 Task: Find connections with filter location Mahlsdorf with filter topic #givingbackwith filter profile language Spanish with filter current company Blue Dart with filter school Oxford Public School with filter industry Temporary Help Services with filter service category Real Estate Appraisal with filter keywords title Artist
Action: Mouse moved to (494, 51)
Screenshot: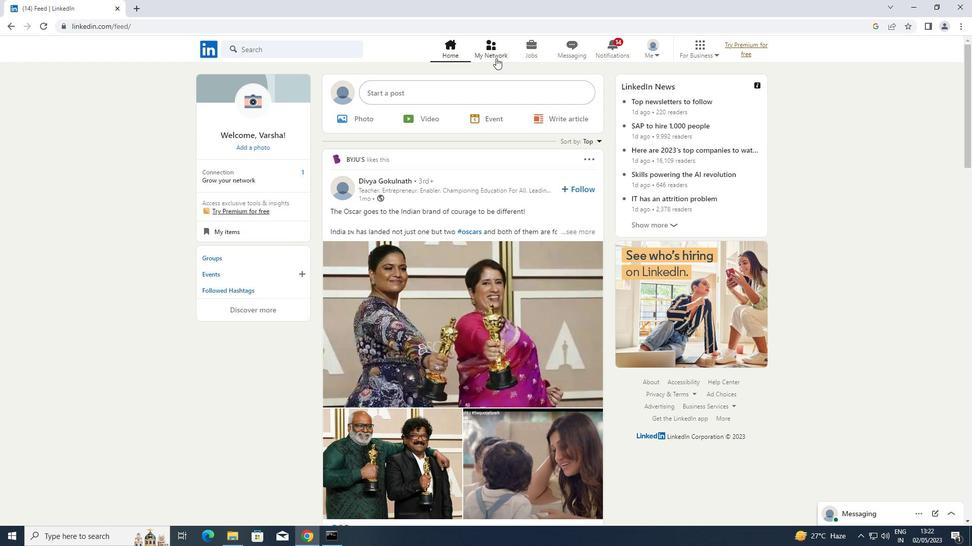
Action: Mouse pressed left at (494, 51)
Screenshot: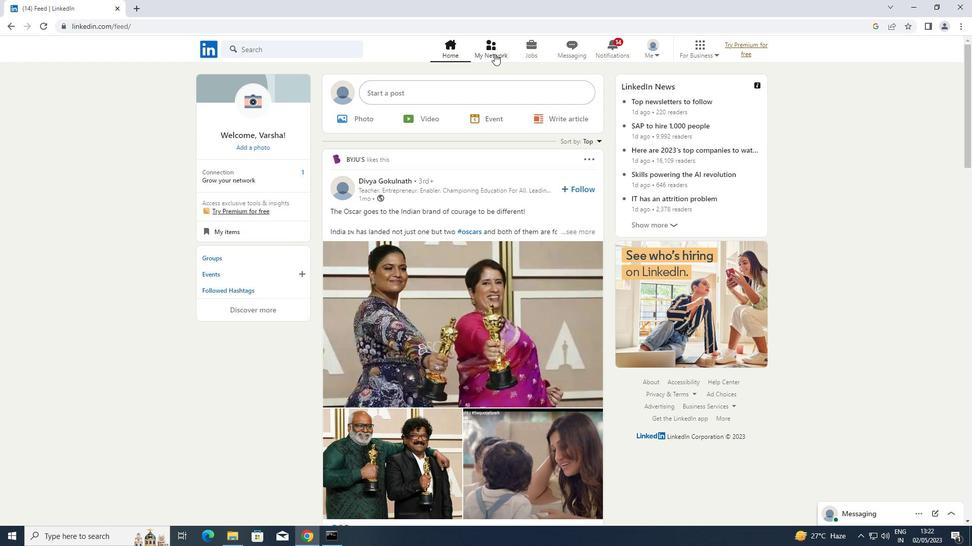 
Action: Mouse moved to (246, 99)
Screenshot: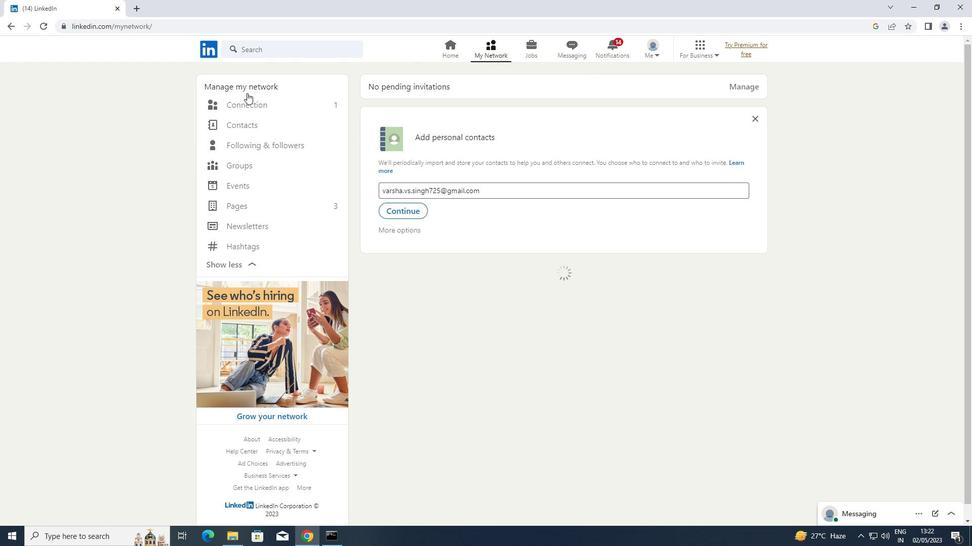 
Action: Mouse pressed left at (246, 99)
Screenshot: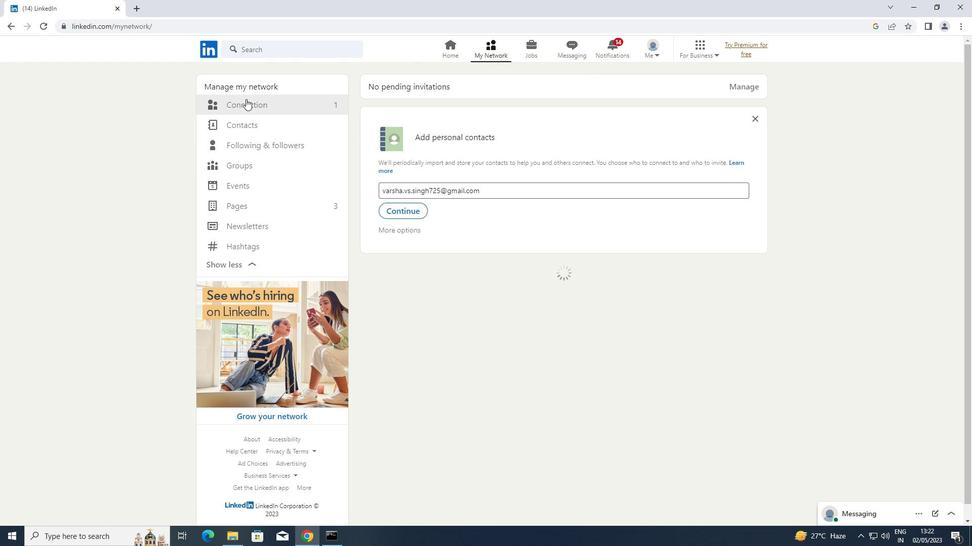 
Action: Mouse moved to (576, 105)
Screenshot: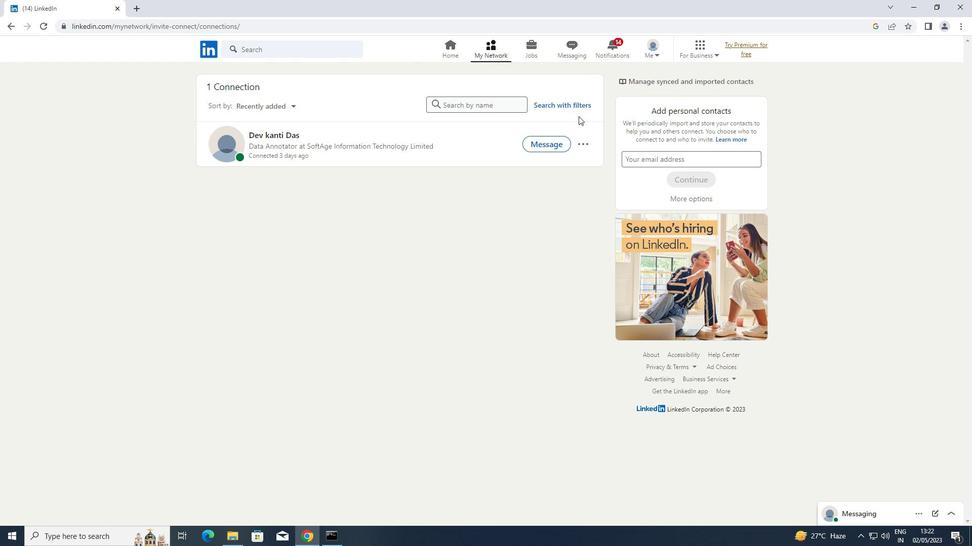 
Action: Mouse pressed left at (576, 105)
Screenshot: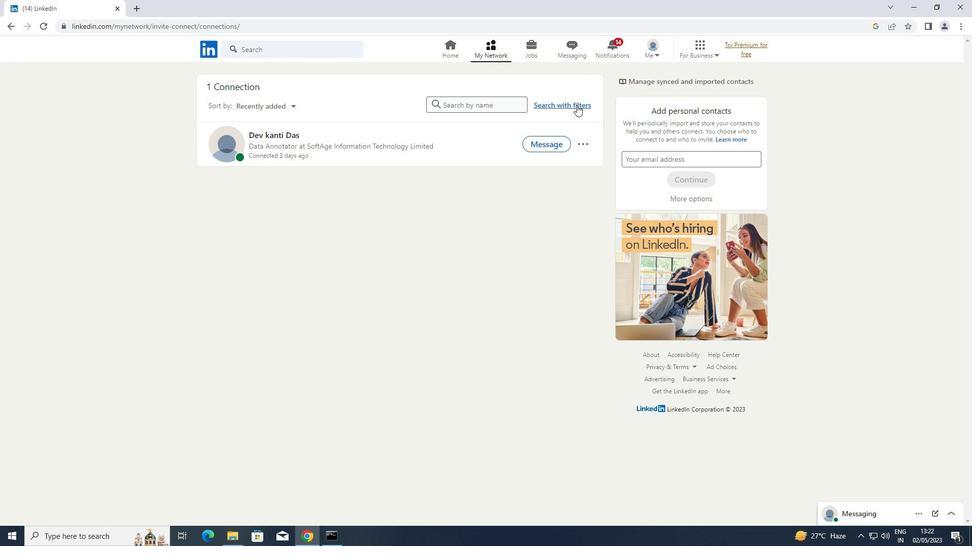 
Action: Mouse moved to (512, 76)
Screenshot: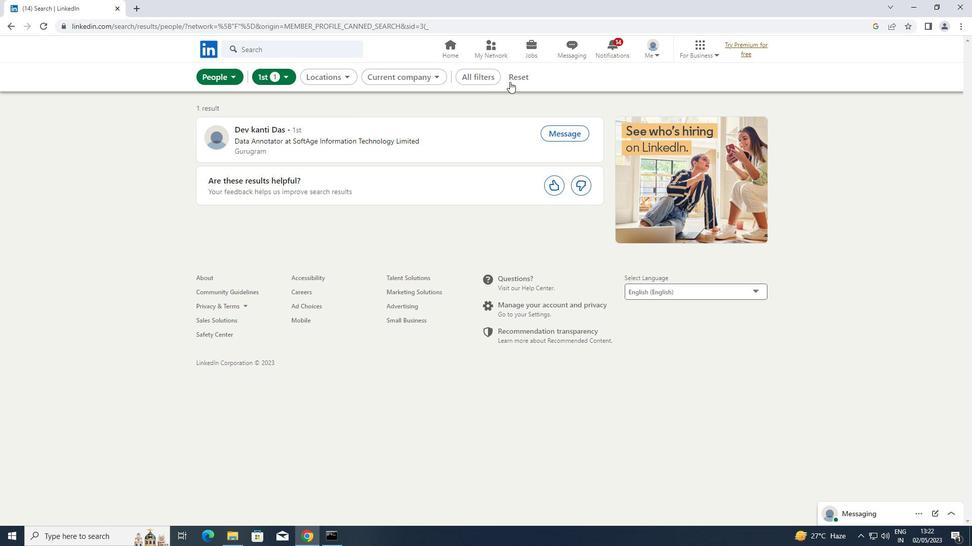 
Action: Mouse pressed left at (512, 76)
Screenshot: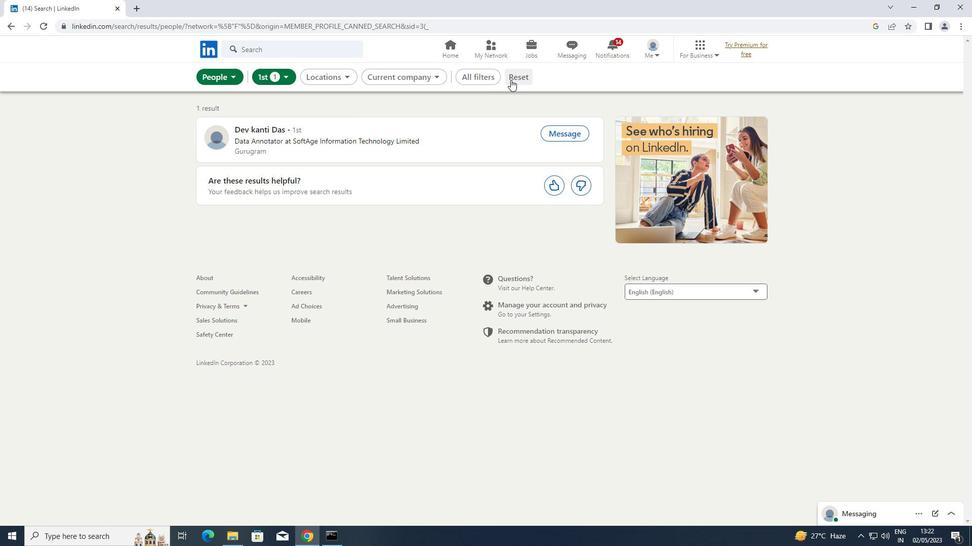 
Action: Mouse moved to (485, 76)
Screenshot: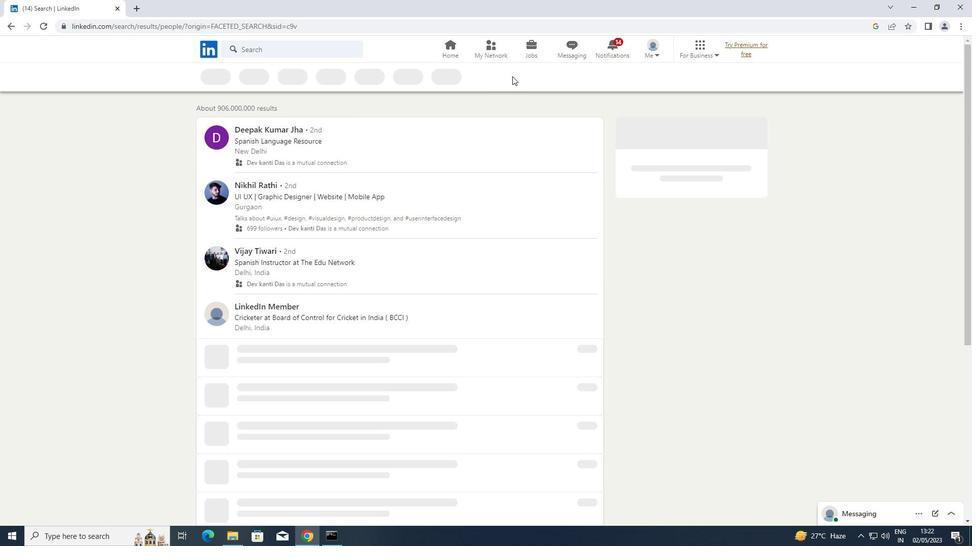 
Action: Mouse pressed left at (485, 76)
Screenshot: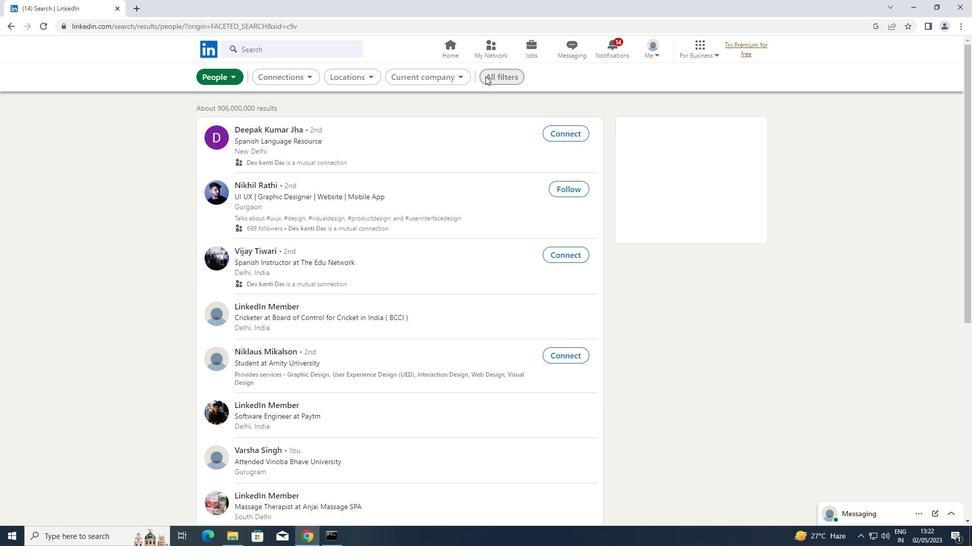 
Action: Mouse moved to (784, 276)
Screenshot: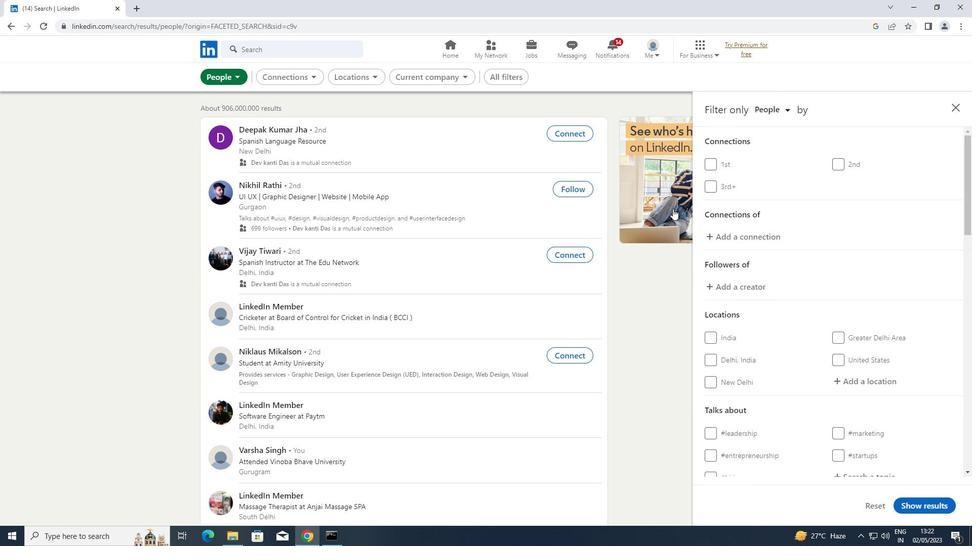 
Action: Mouse scrolled (784, 275) with delta (0, 0)
Screenshot: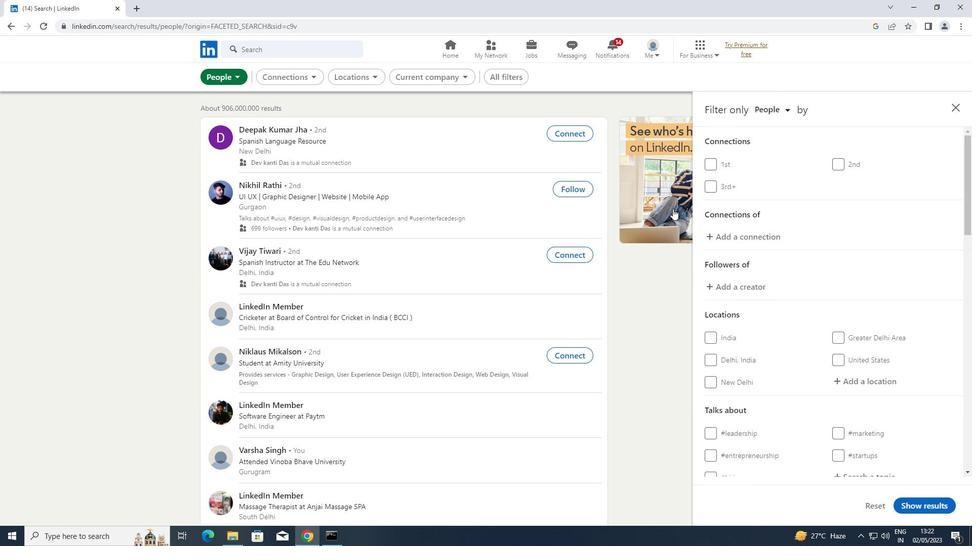 
Action: Mouse moved to (785, 278)
Screenshot: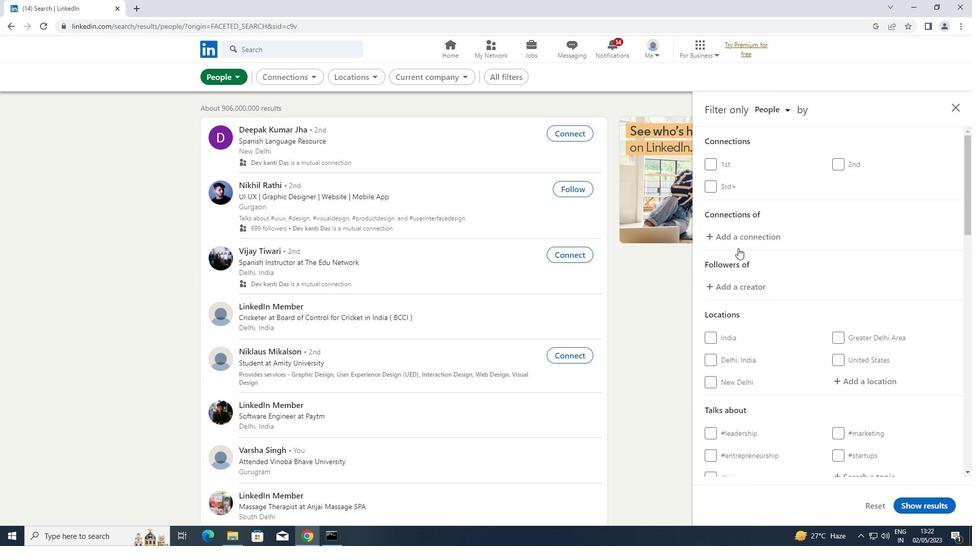 
Action: Mouse scrolled (785, 277) with delta (0, 0)
Screenshot: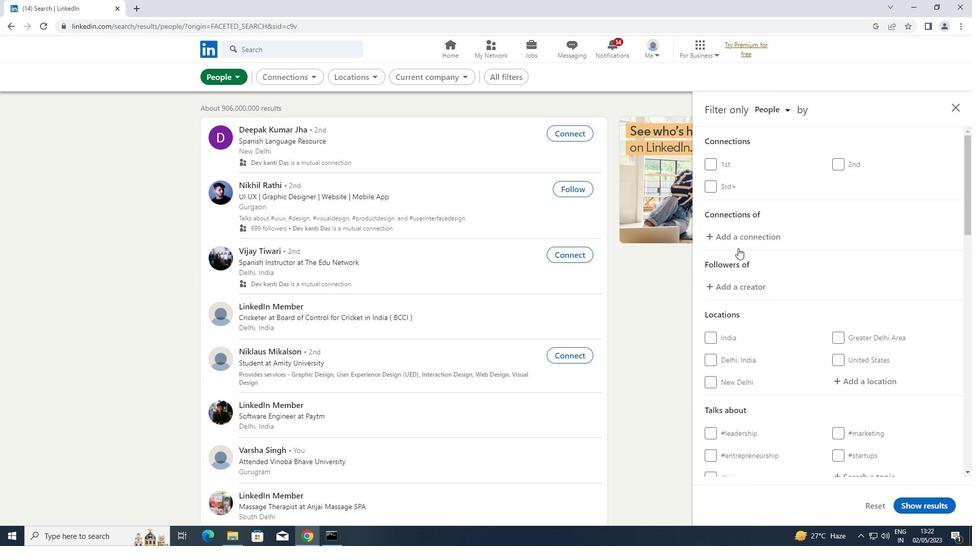 
Action: Mouse scrolled (785, 277) with delta (0, 0)
Screenshot: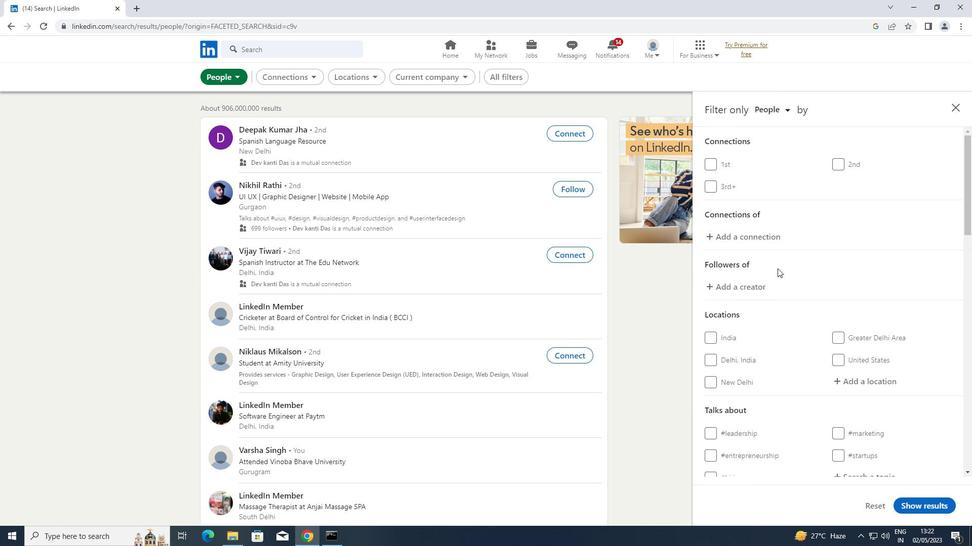 
Action: Mouse moved to (862, 226)
Screenshot: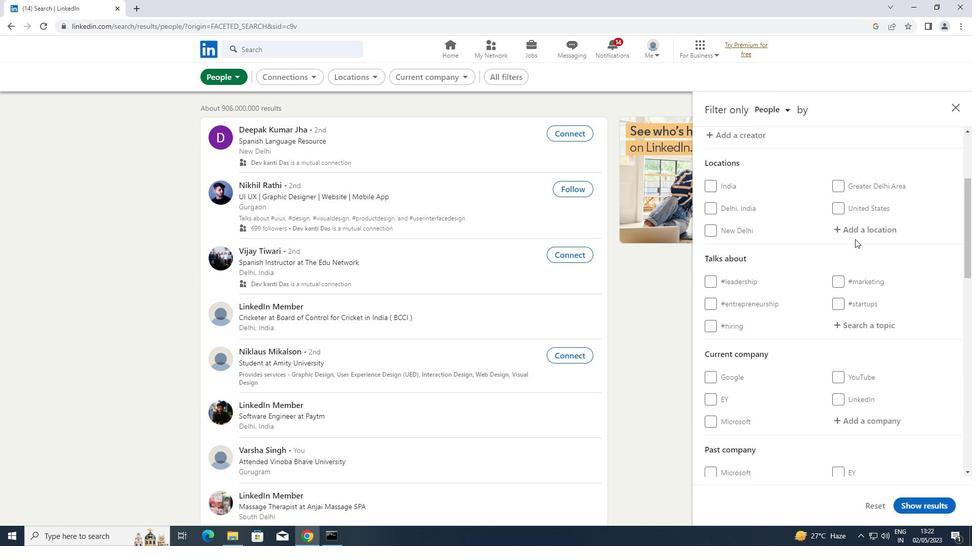 
Action: Mouse pressed left at (862, 226)
Screenshot: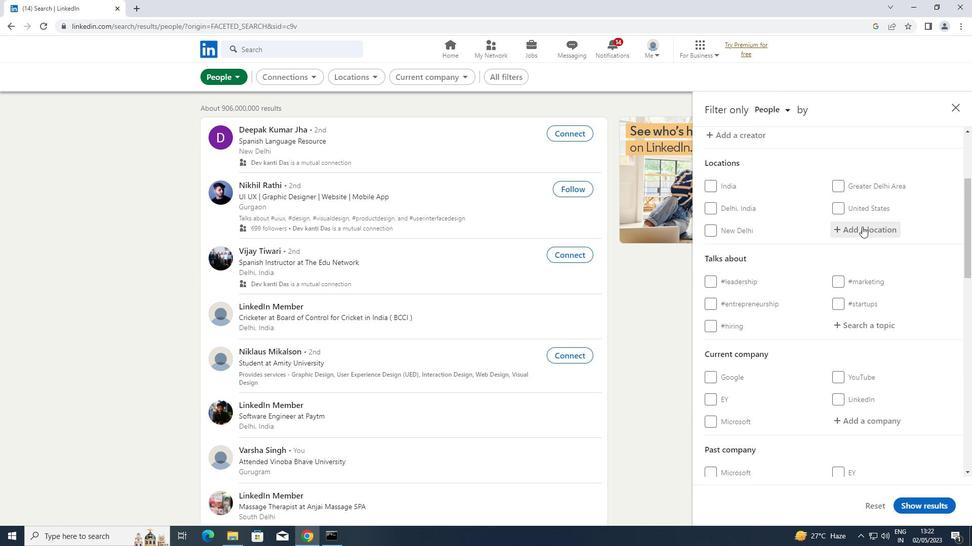 
Action: Key pressed <Key.shift>MAHLSDORF
Screenshot: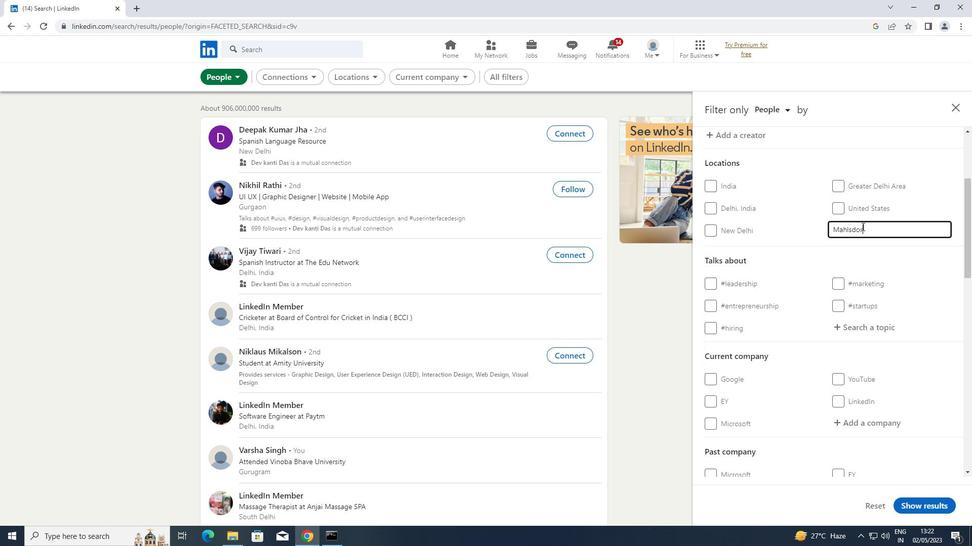 
Action: Mouse moved to (867, 226)
Screenshot: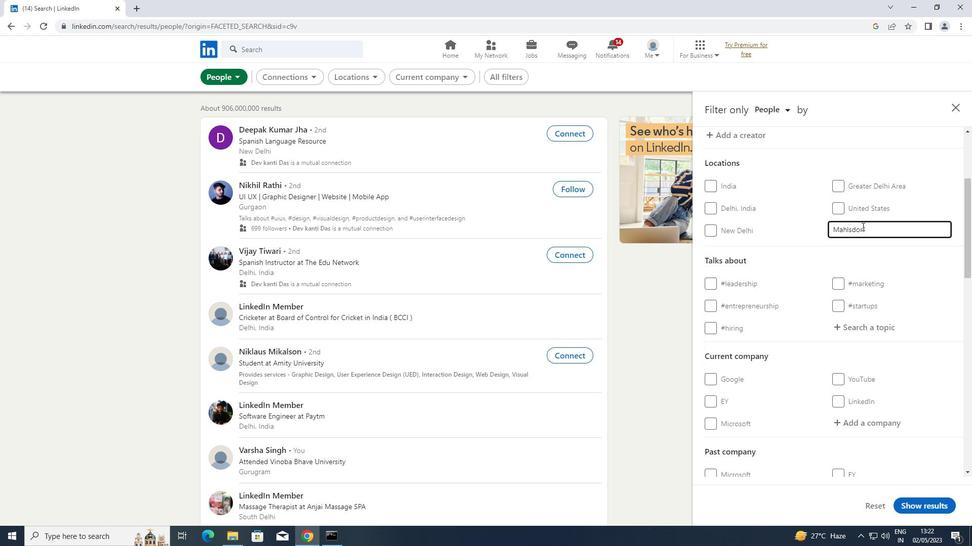 
Action: Mouse scrolled (867, 226) with delta (0, 0)
Screenshot: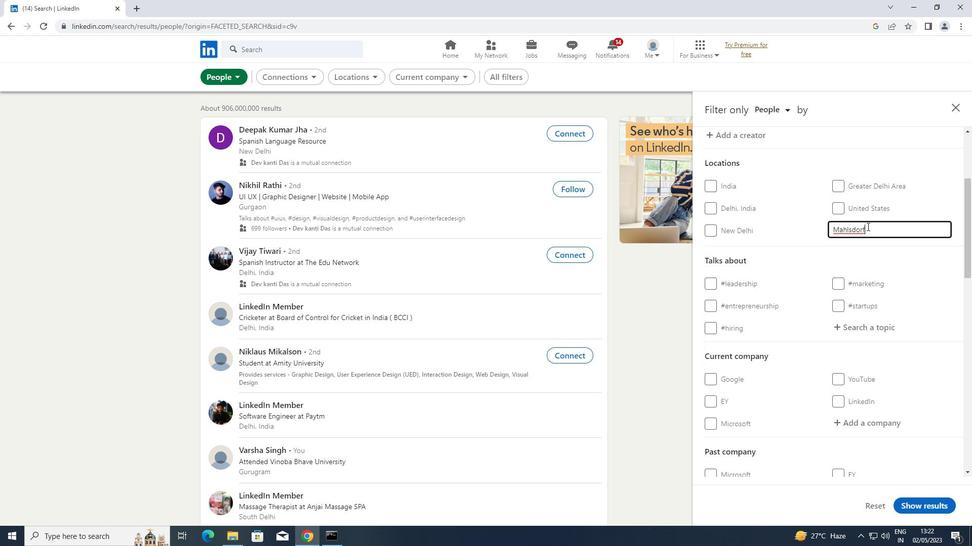 
Action: Mouse scrolled (867, 226) with delta (0, 0)
Screenshot: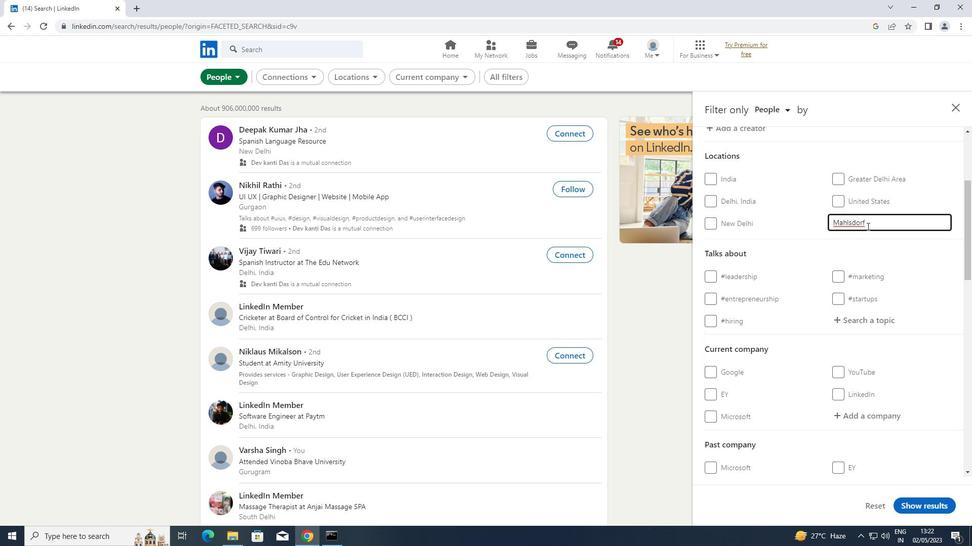 
Action: Mouse moved to (877, 230)
Screenshot: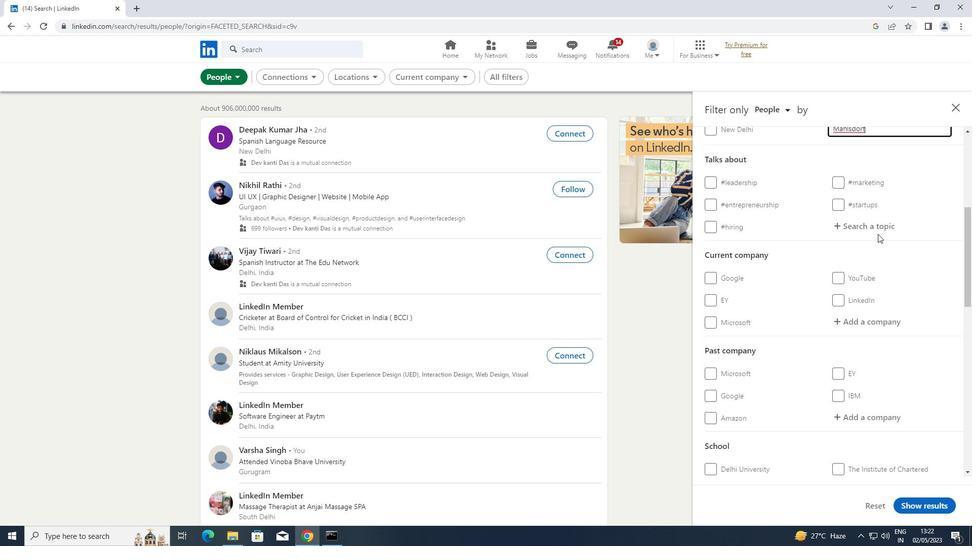 
Action: Mouse pressed left at (877, 230)
Screenshot: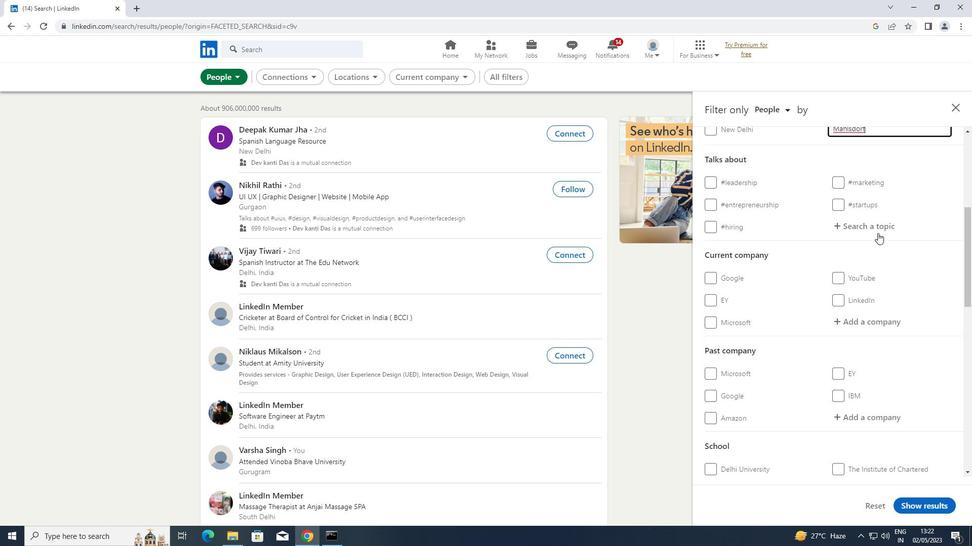 
Action: Key pressed GIVINGBAC
Screenshot: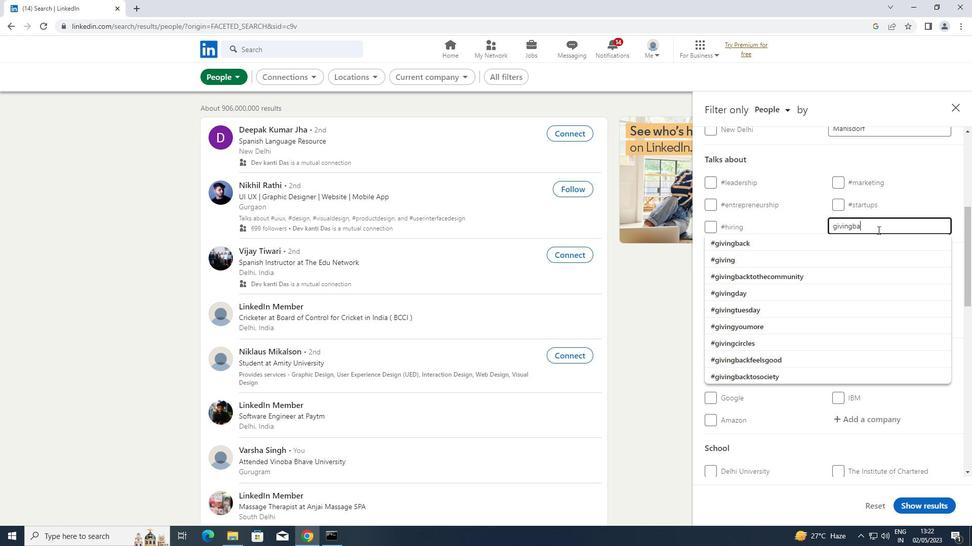 
Action: Mouse moved to (805, 241)
Screenshot: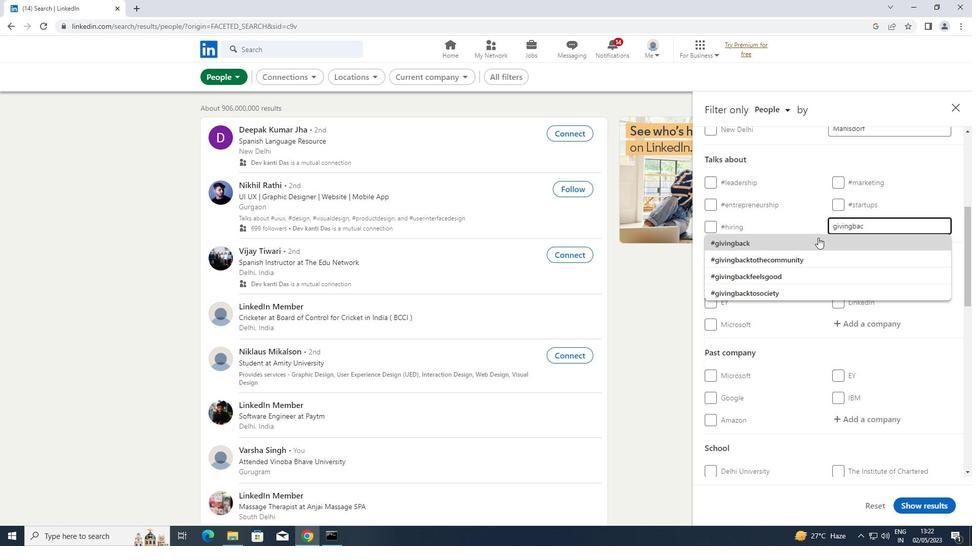 
Action: Mouse pressed left at (805, 241)
Screenshot: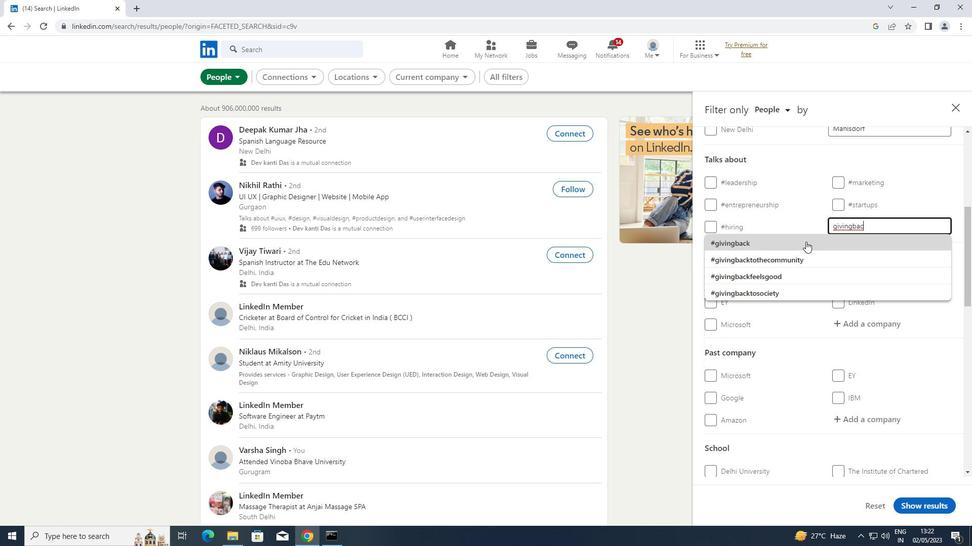 
Action: Mouse moved to (805, 239)
Screenshot: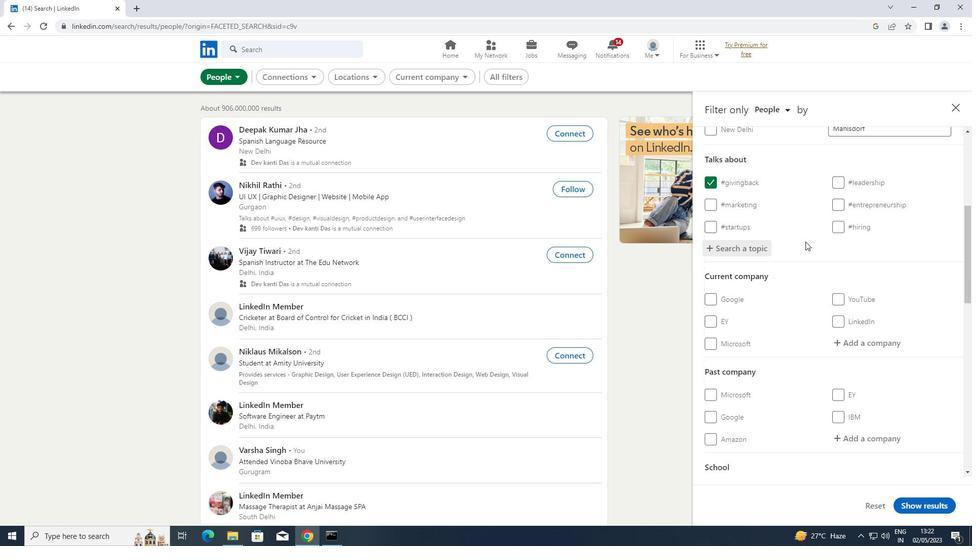 
Action: Mouse scrolled (805, 238) with delta (0, 0)
Screenshot: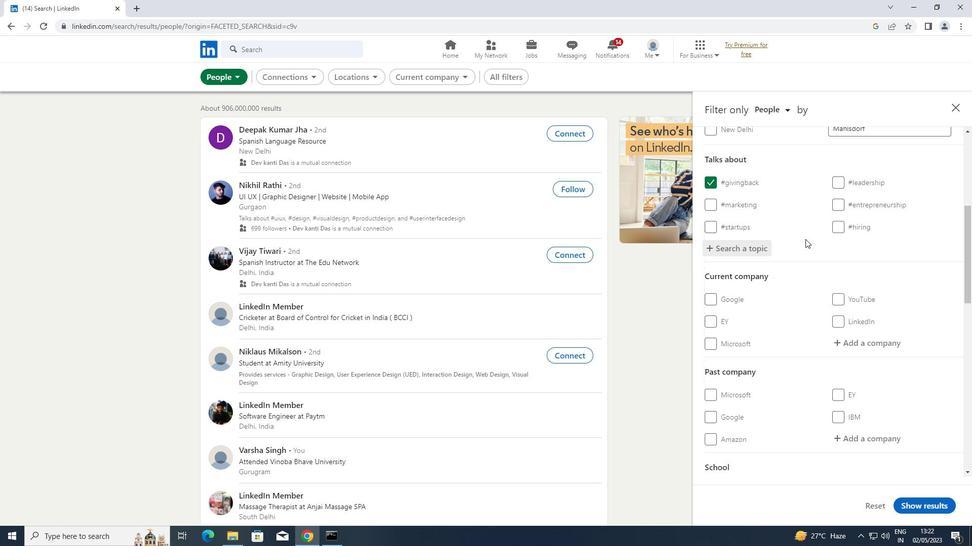 
Action: Mouse scrolled (805, 238) with delta (0, 0)
Screenshot: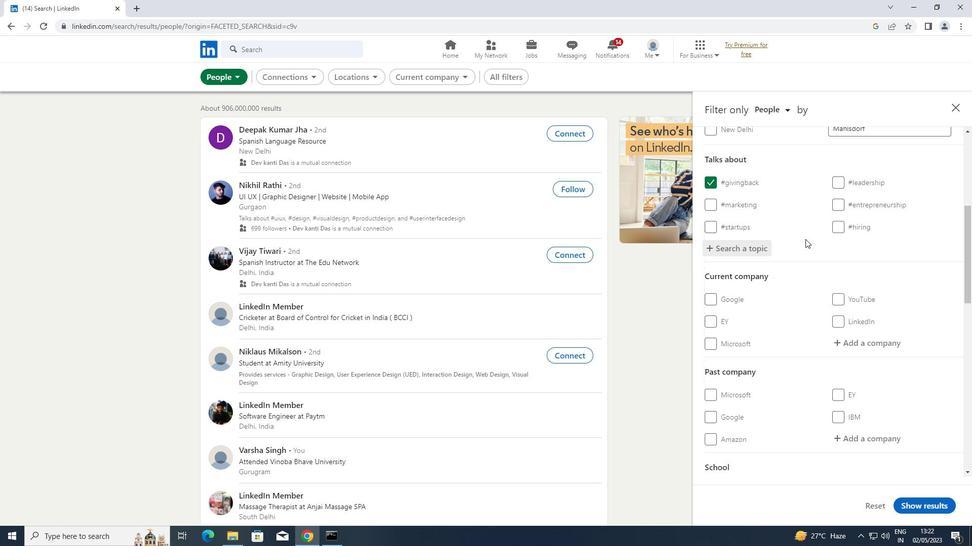 
Action: Mouse scrolled (805, 238) with delta (0, 0)
Screenshot: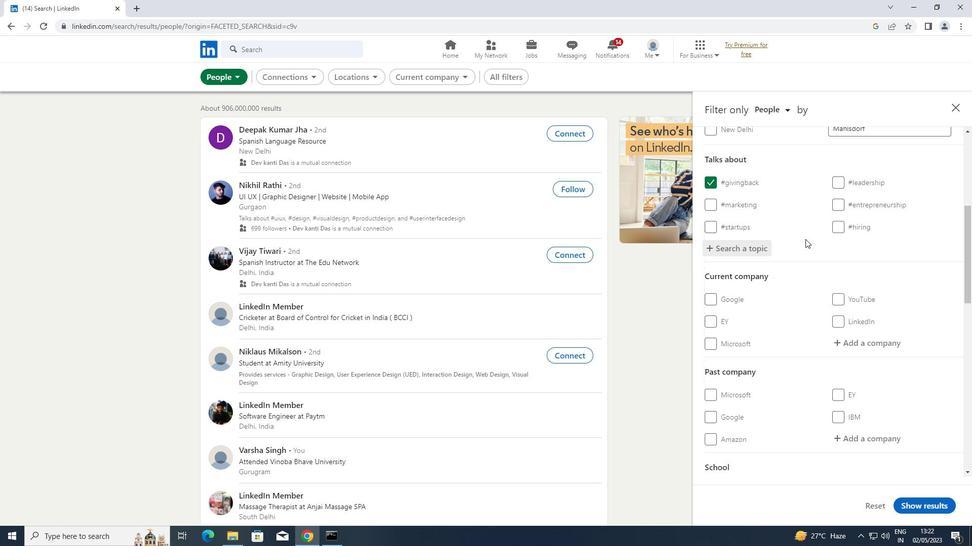 
Action: Mouse moved to (805, 238)
Screenshot: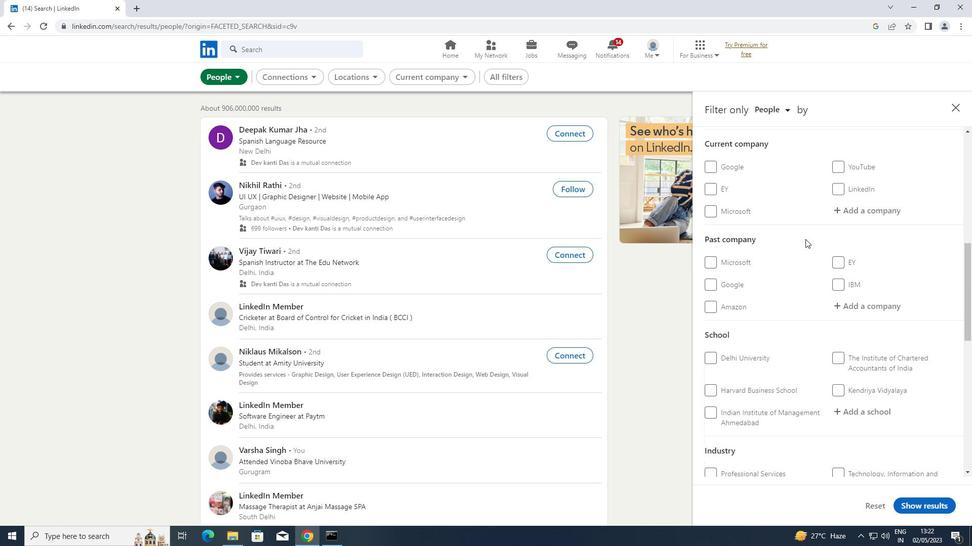 
Action: Mouse scrolled (805, 238) with delta (0, 0)
Screenshot: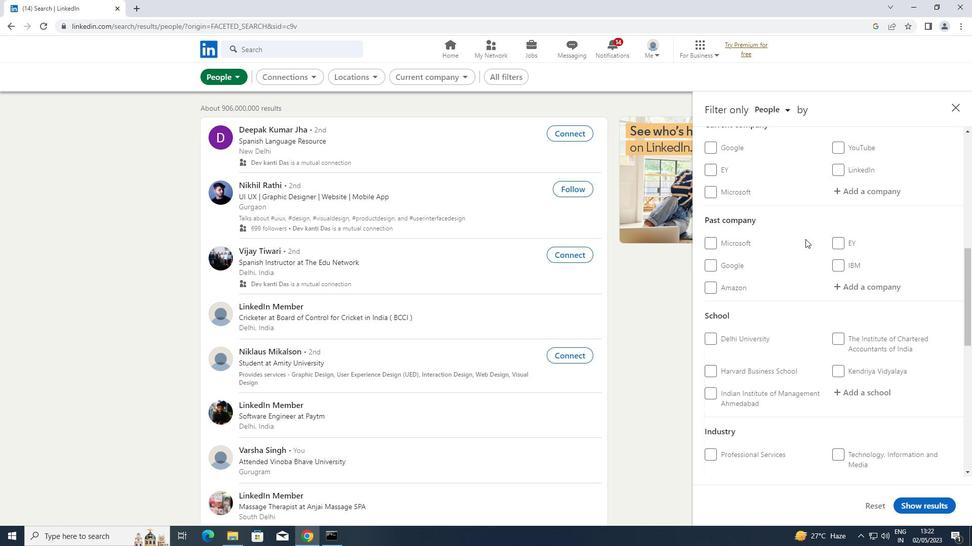 
Action: Mouse scrolled (805, 238) with delta (0, 0)
Screenshot: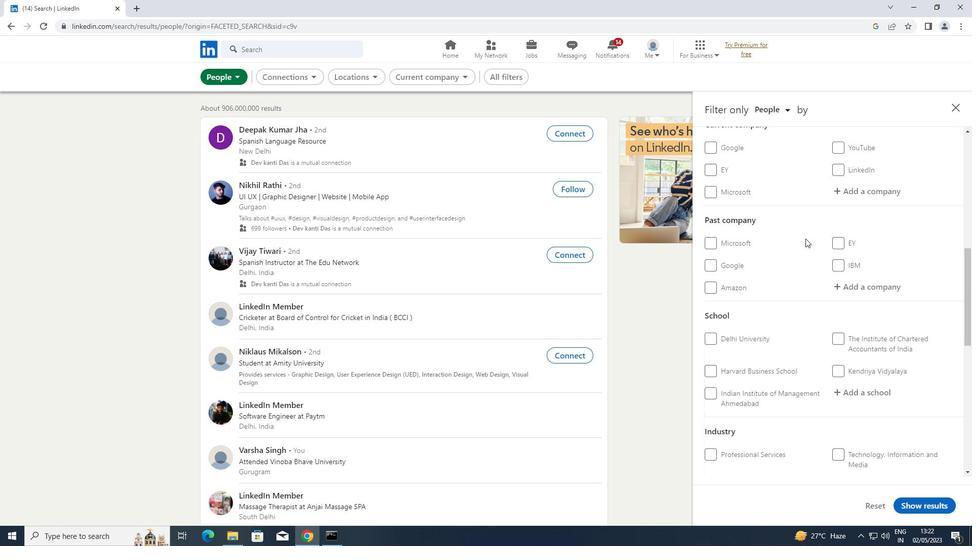 
Action: Mouse scrolled (805, 238) with delta (0, 0)
Screenshot: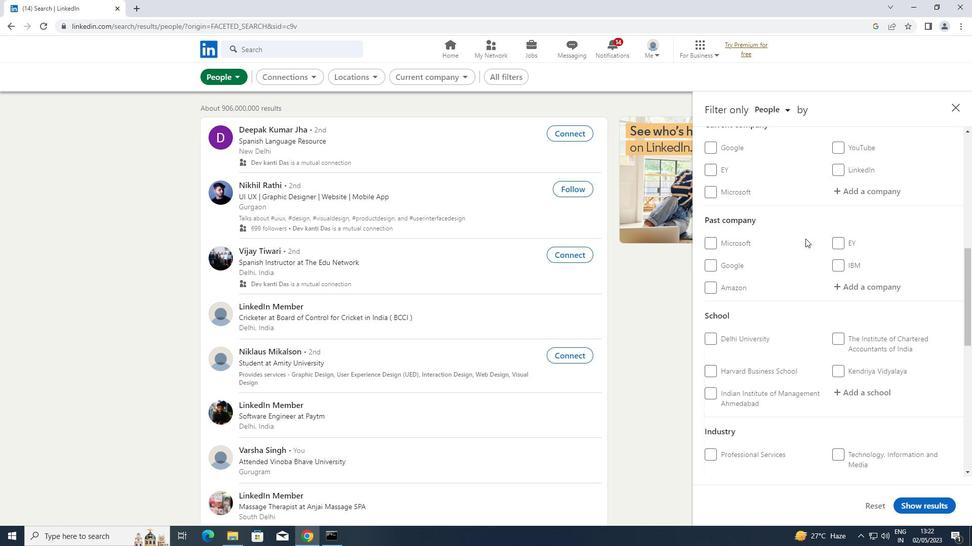 
Action: Mouse scrolled (805, 238) with delta (0, 0)
Screenshot: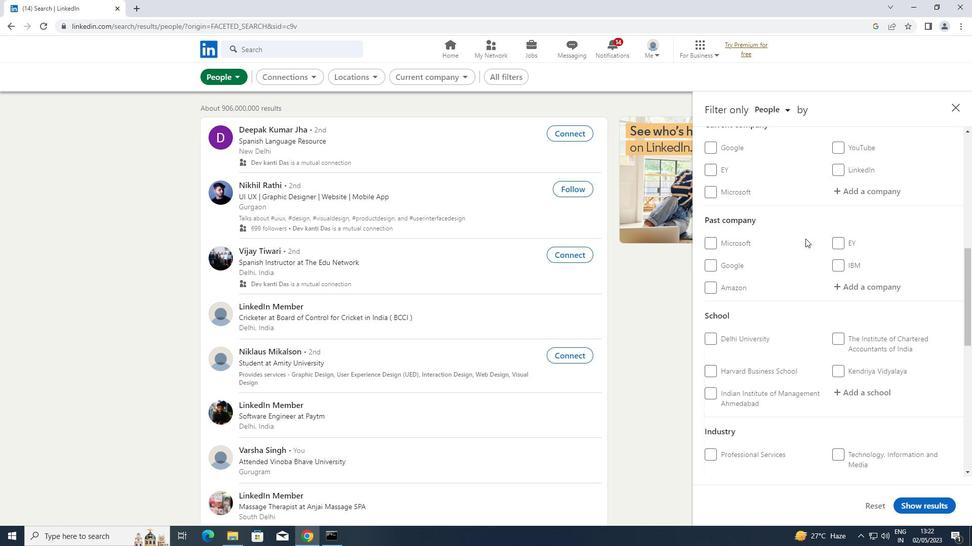 
Action: Mouse scrolled (805, 238) with delta (0, 0)
Screenshot: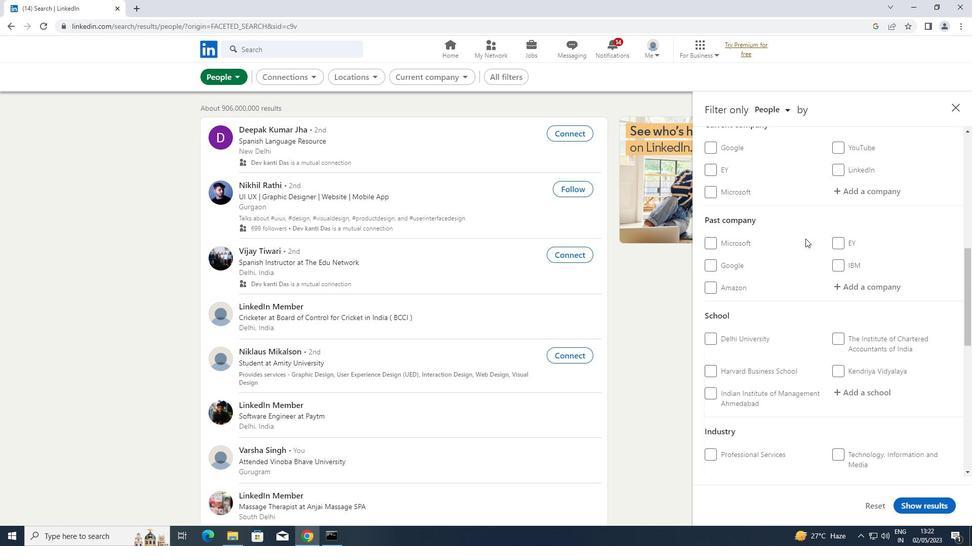 
Action: Mouse moved to (710, 334)
Screenshot: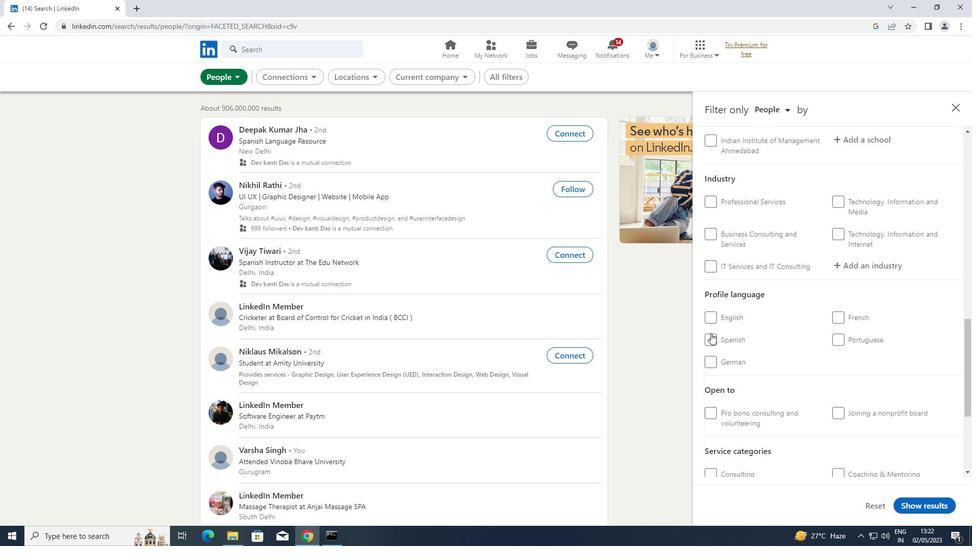 
Action: Mouse pressed left at (710, 334)
Screenshot: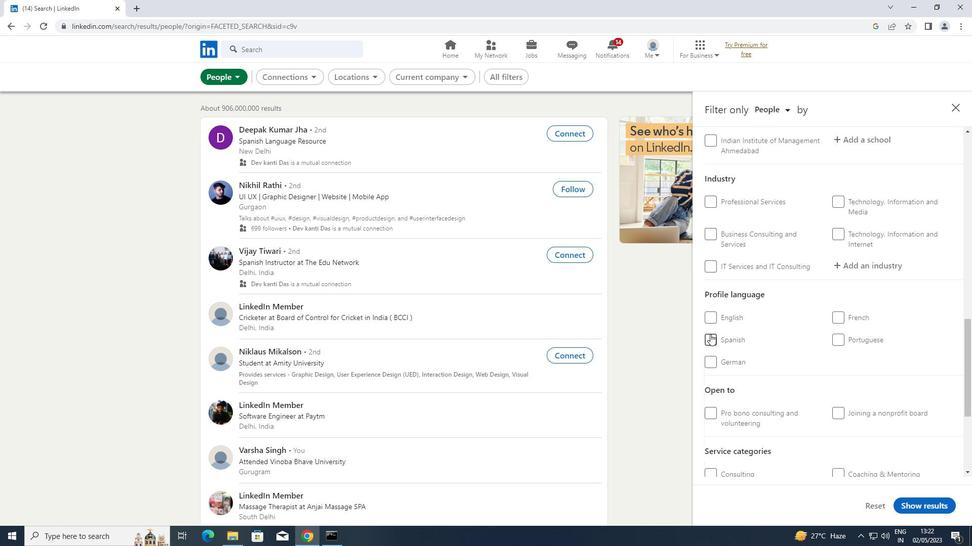 
Action: Mouse moved to (729, 317)
Screenshot: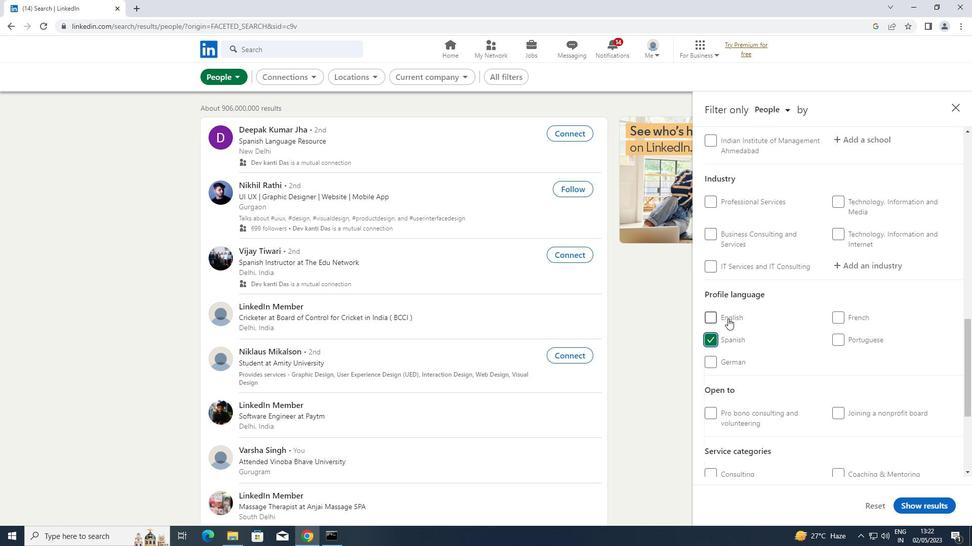 
Action: Mouse scrolled (729, 317) with delta (0, 0)
Screenshot: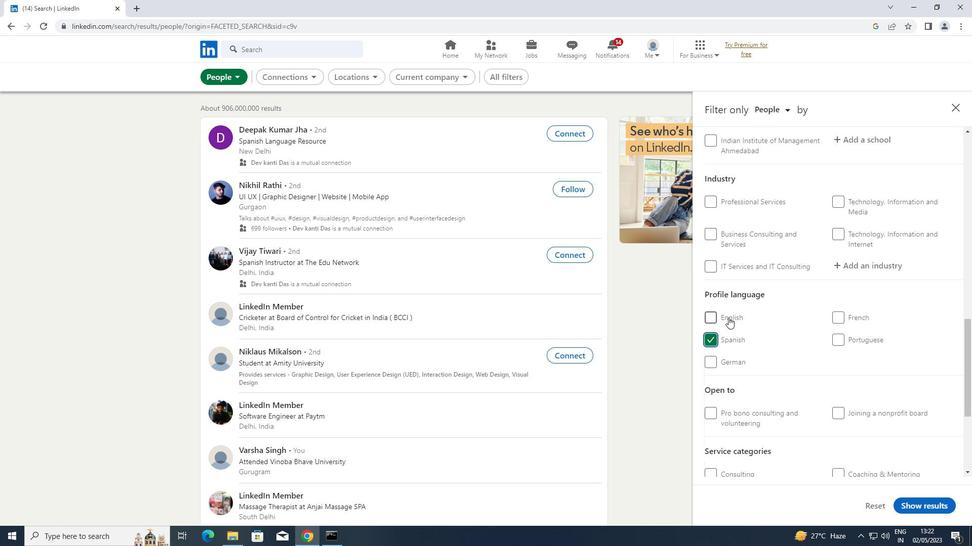 
Action: Mouse scrolled (729, 317) with delta (0, 0)
Screenshot: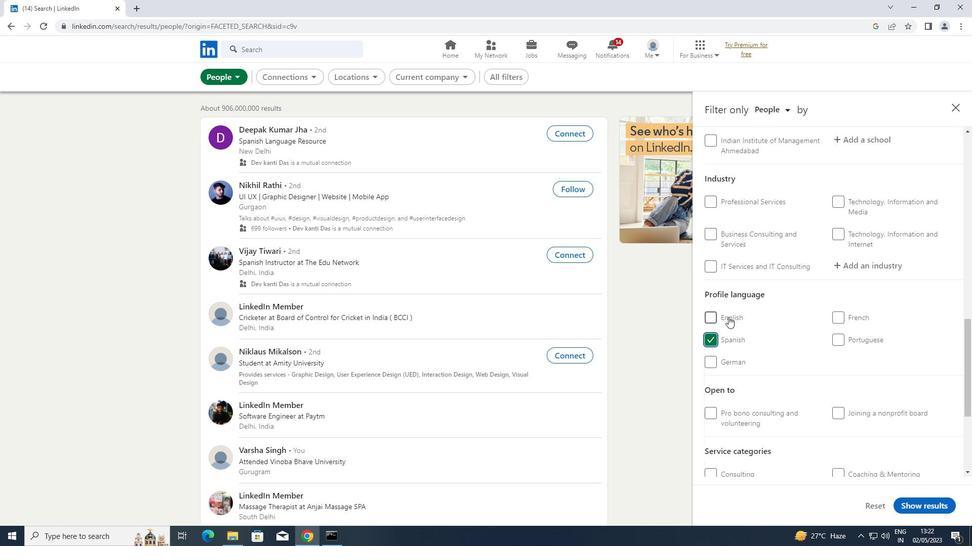 
Action: Mouse scrolled (729, 317) with delta (0, 0)
Screenshot: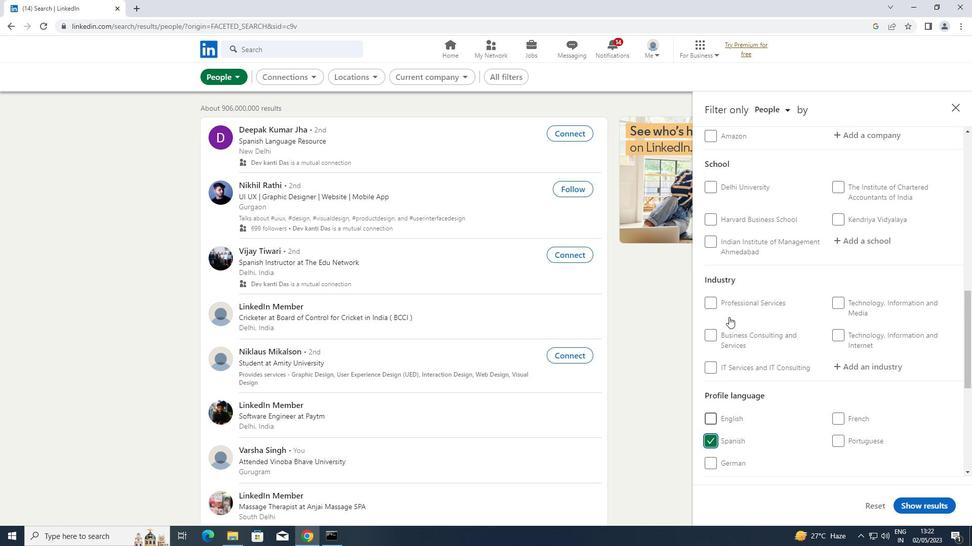 
Action: Mouse scrolled (729, 317) with delta (0, 0)
Screenshot: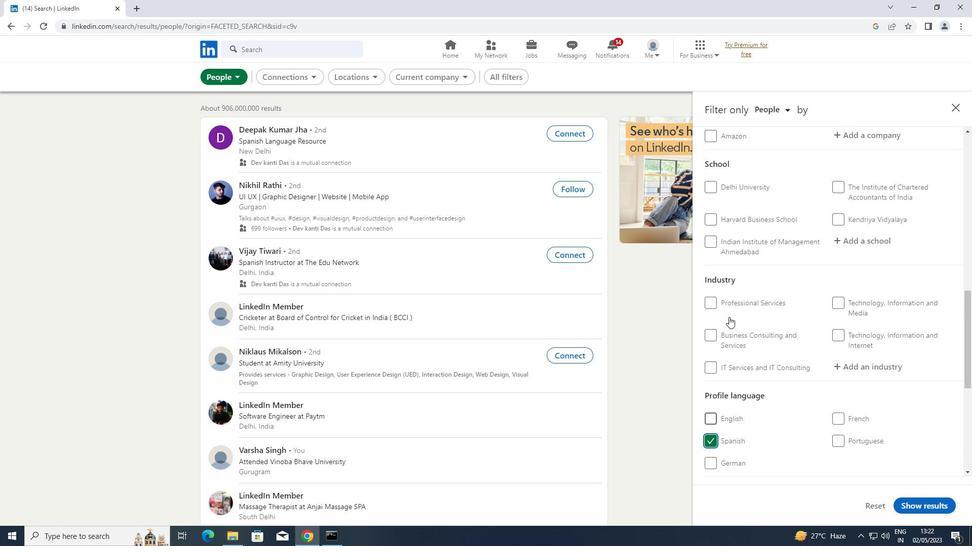 
Action: Mouse moved to (725, 313)
Screenshot: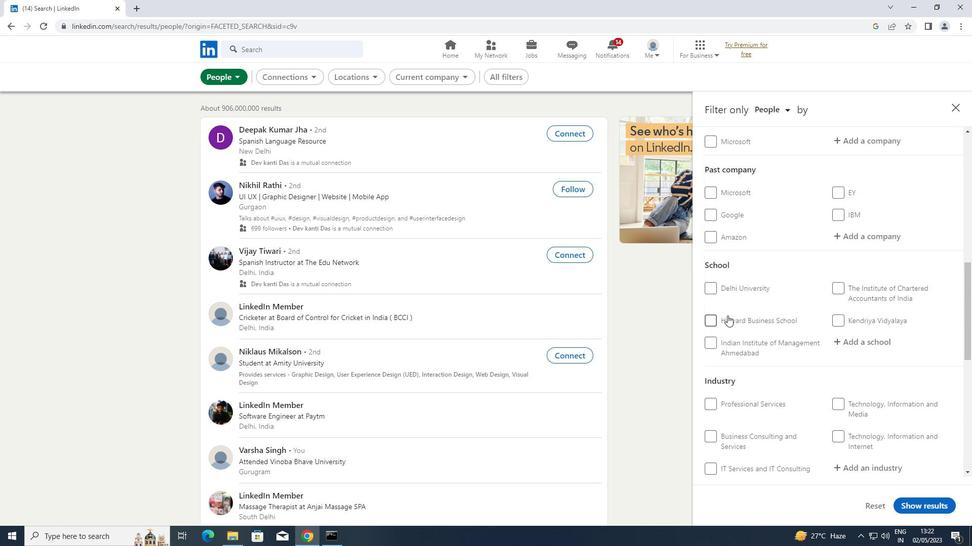 
Action: Mouse scrolled (725, 314) with delta (0, 0)
Screenshot: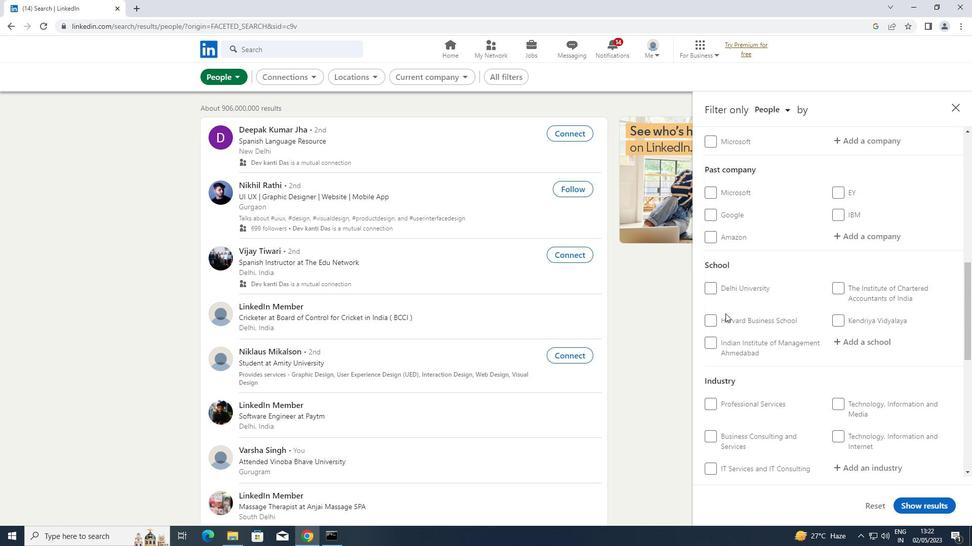 
Action: Mouse moved to (851, 189)
Screenshot: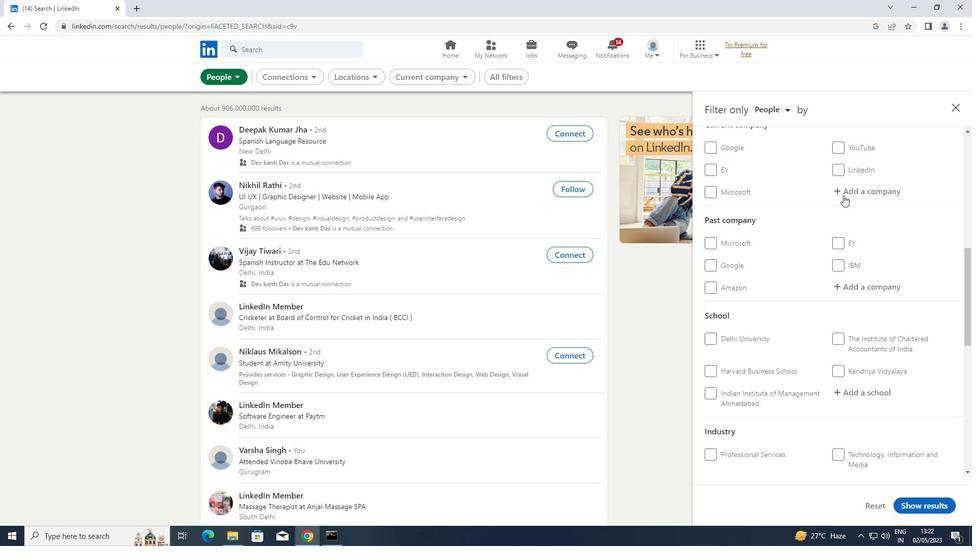 
Action: Mouse pressed left at (851, 189)
Screenshot: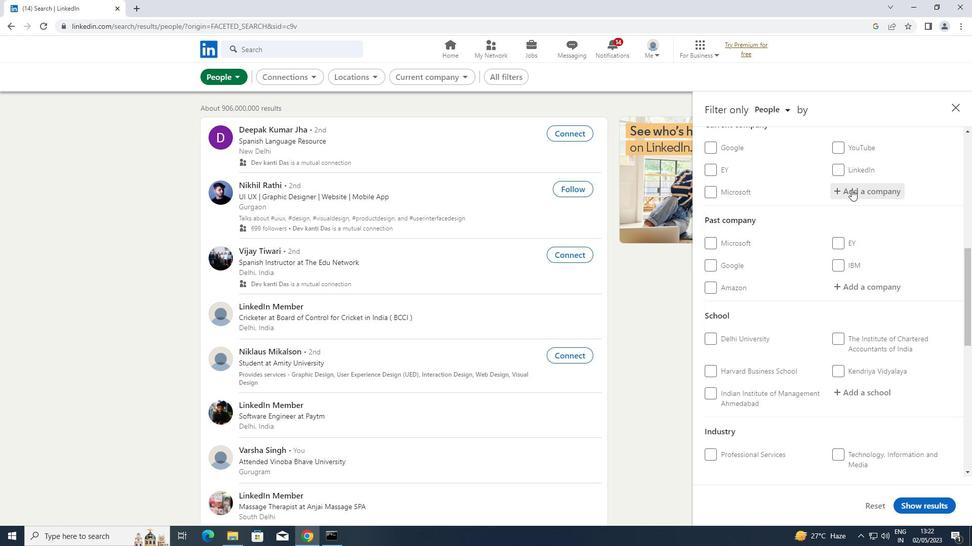 
Action: Key pressed <Key.shift>BLUE<Key.space><Key.shift>D
Screenshot: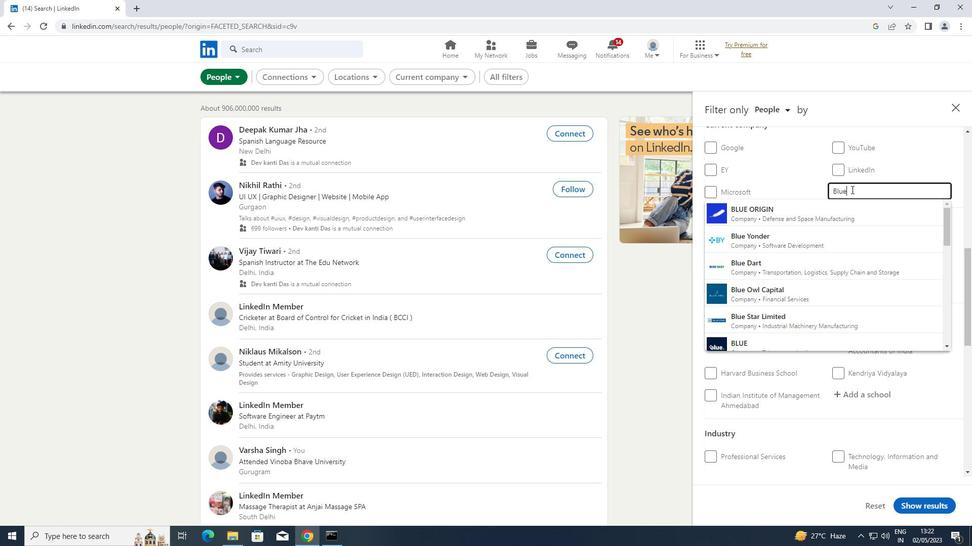 
Action: Mouse moved to (805, 211)
Screenshot: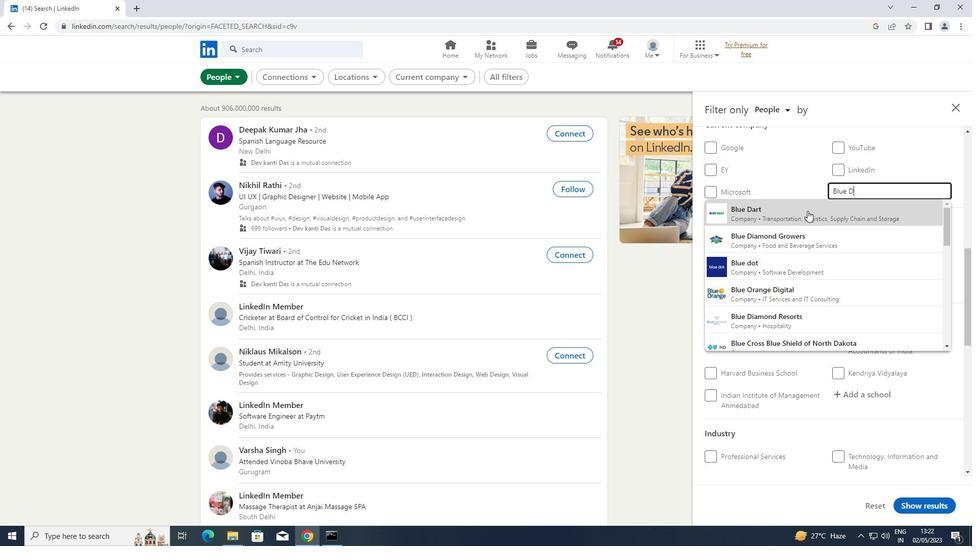 
Action: Mouse pressed left at (805, 211)
Screenshot: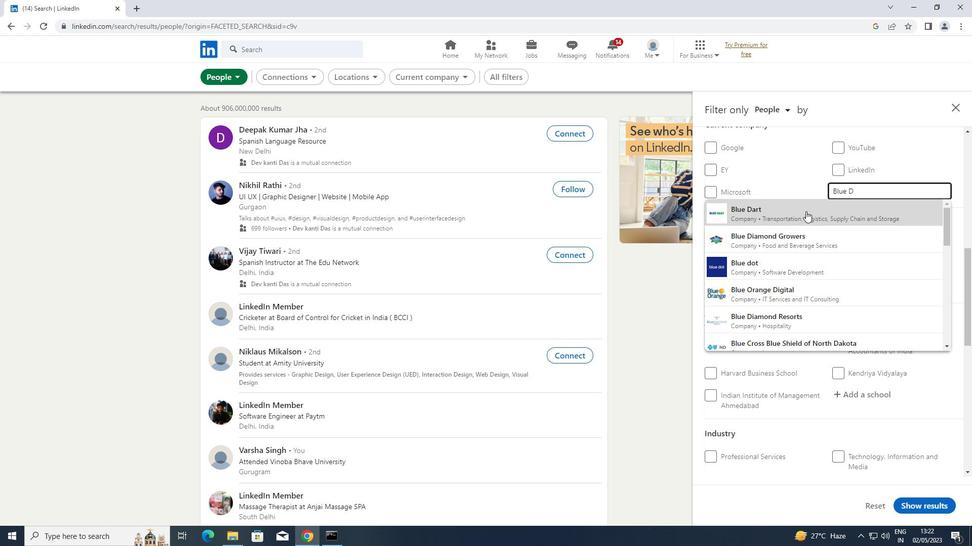 
Action: Mouse moved to (805, 211)
Screenshot: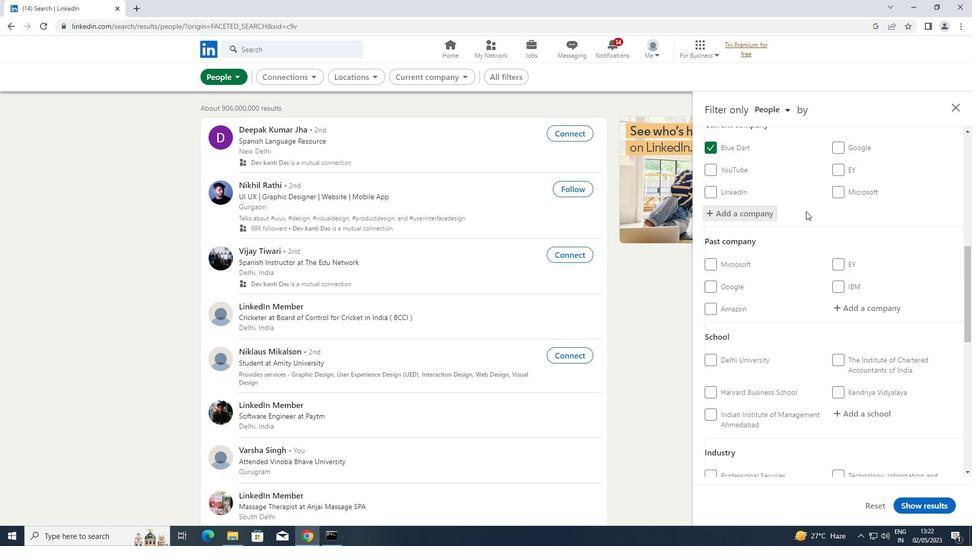 
Action: Mouse scrolled (805, 210) with delta (0, 0)
Screenshot: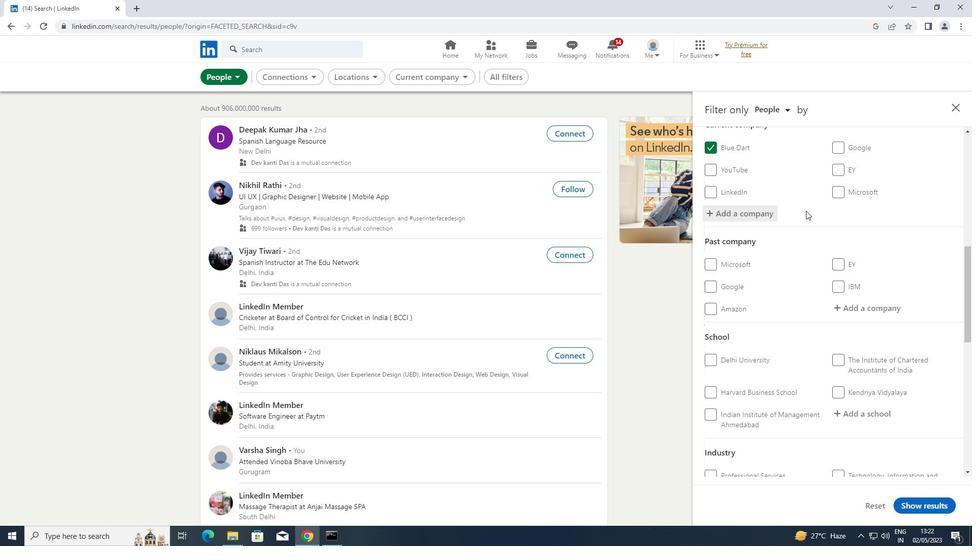 
Action: Mouse scrolled (805, 210) with delta (0, 0)
Screenshot: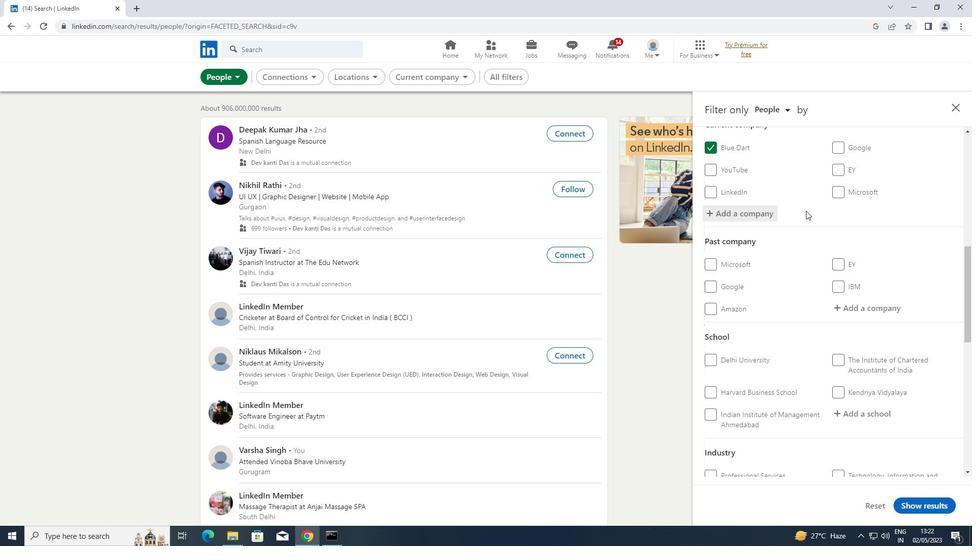 
Action: Mouse scrolled (805, 210) with delta (0, 0)
Screenshot: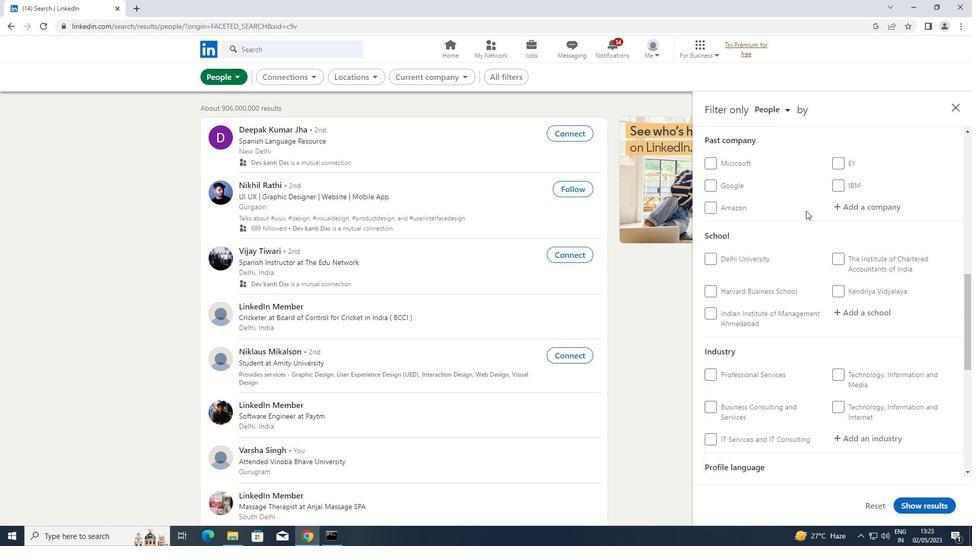 
Action: Mouse scrolled (805, 210) with delta (0, 0)
Screenshot: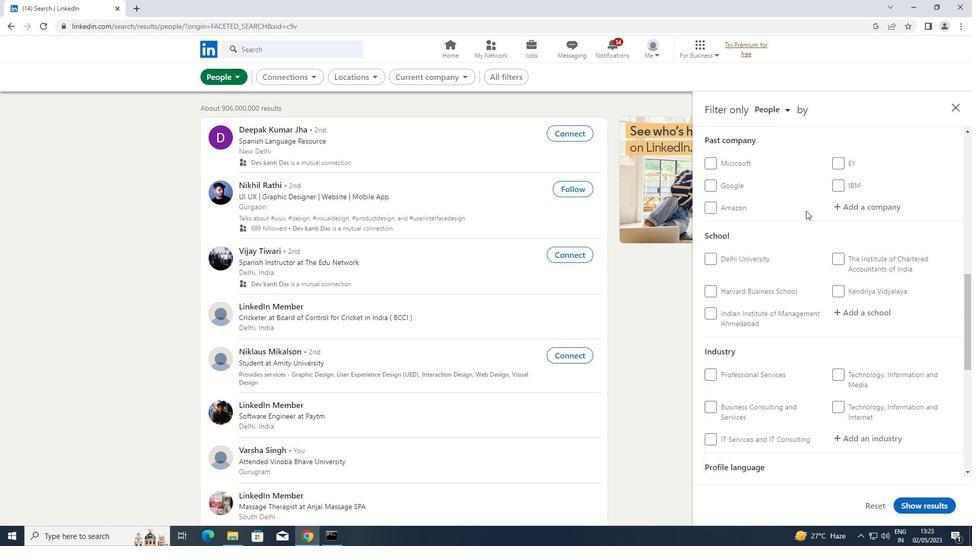 
Action: Mouse moved to (873, 204)
Screenshot: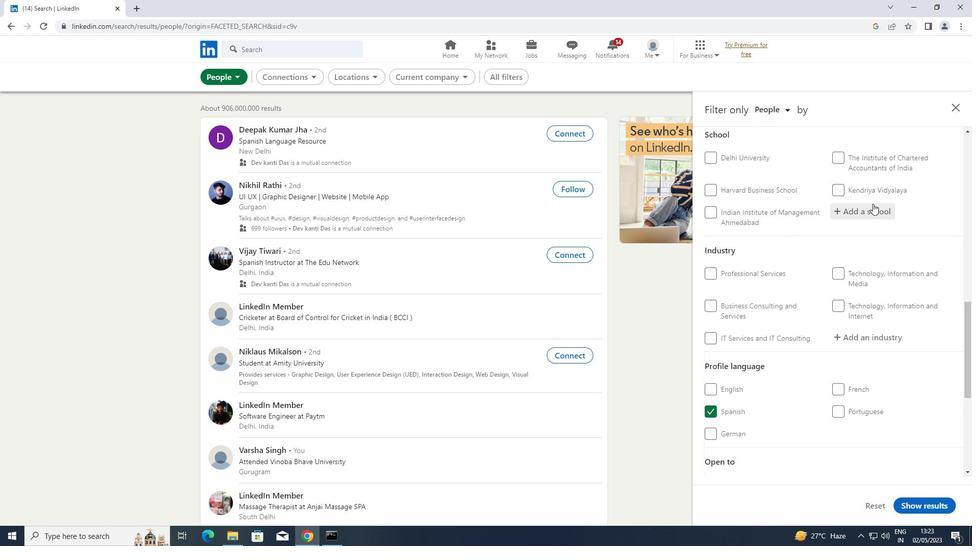 
Action: Mouse pressed left at (873, 204)
Screenshot: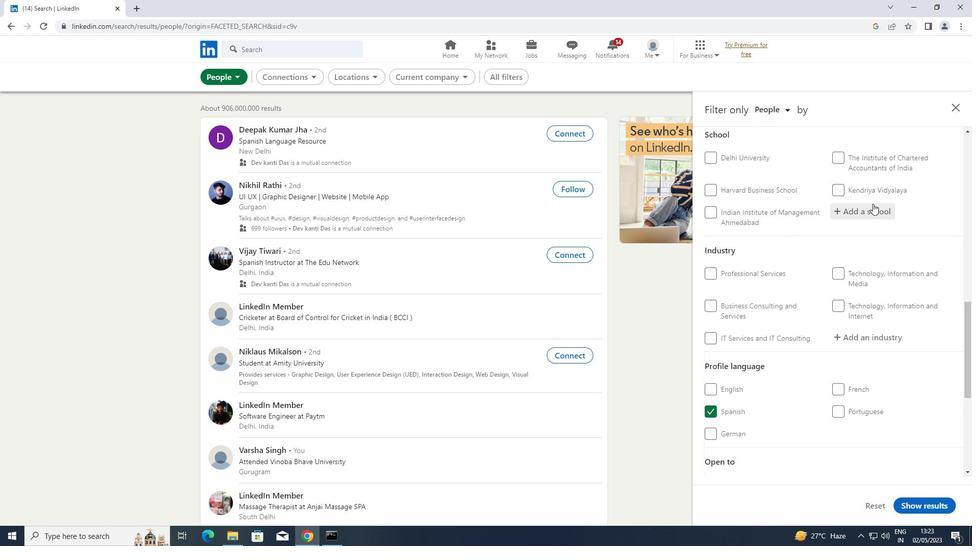 
Action: Key pressed <Key.shift>OXFORD<Key.space><Key.shift>PUBLI
Screenshot: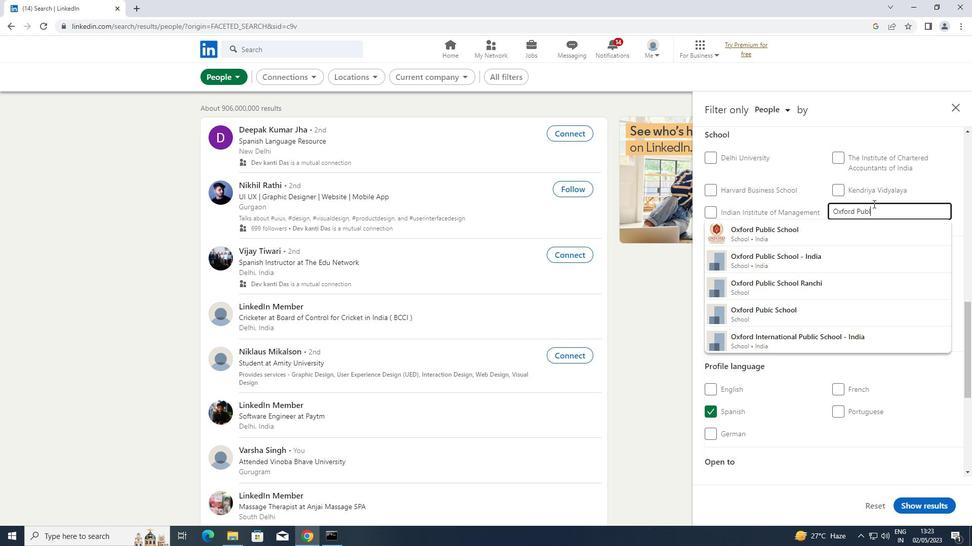 
Action: Mouse moved to (783, 236)
Screenshot: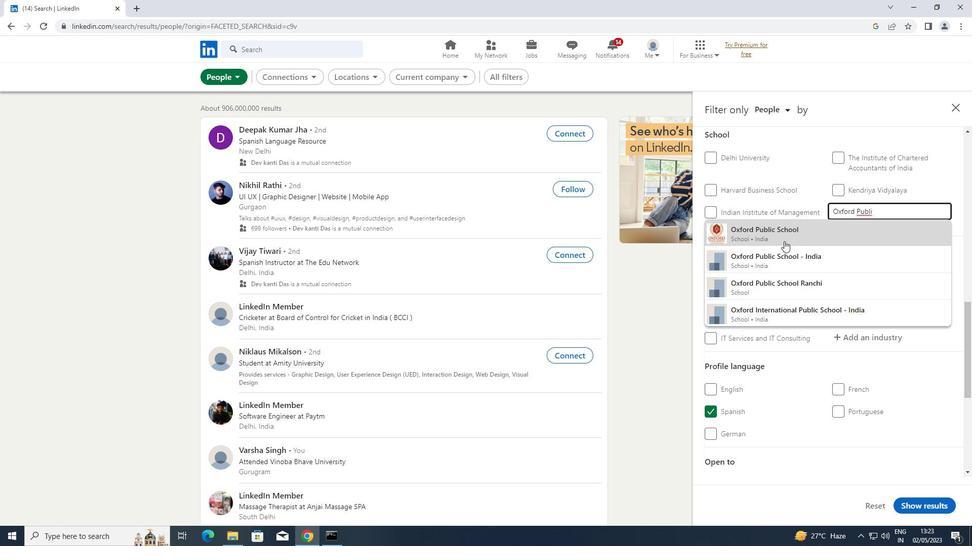 
Action: Mouse pressed left at (783, 236)
Screenshot: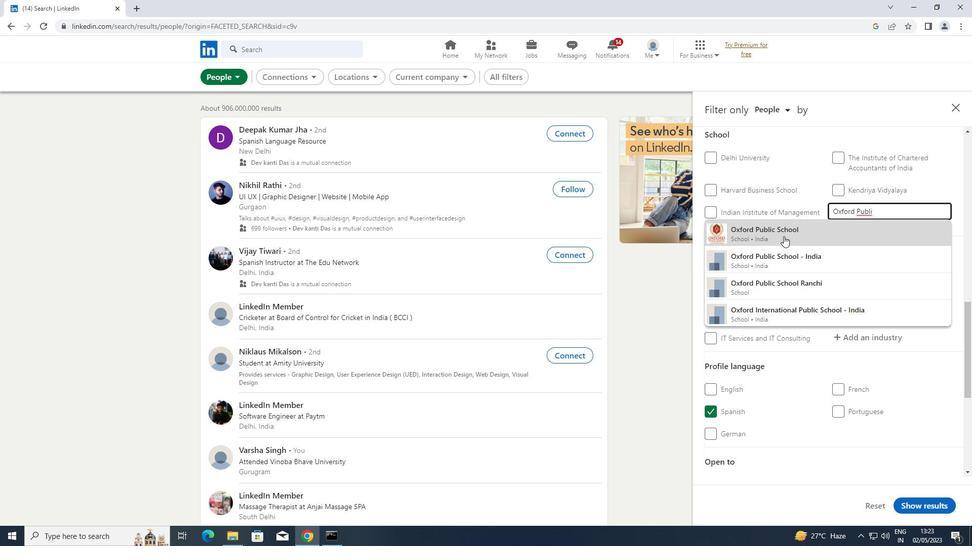 
Action: Mouse scrolled (783, 235) with delta (0, 0)
Screenshot: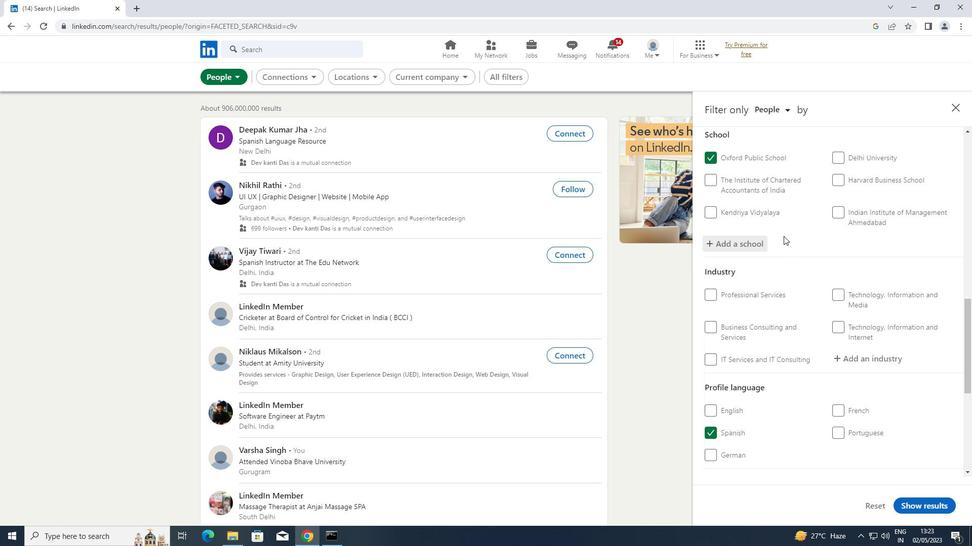
Action: Mouse scrolled (783, 235) with delta (0, 0)
Screenshot: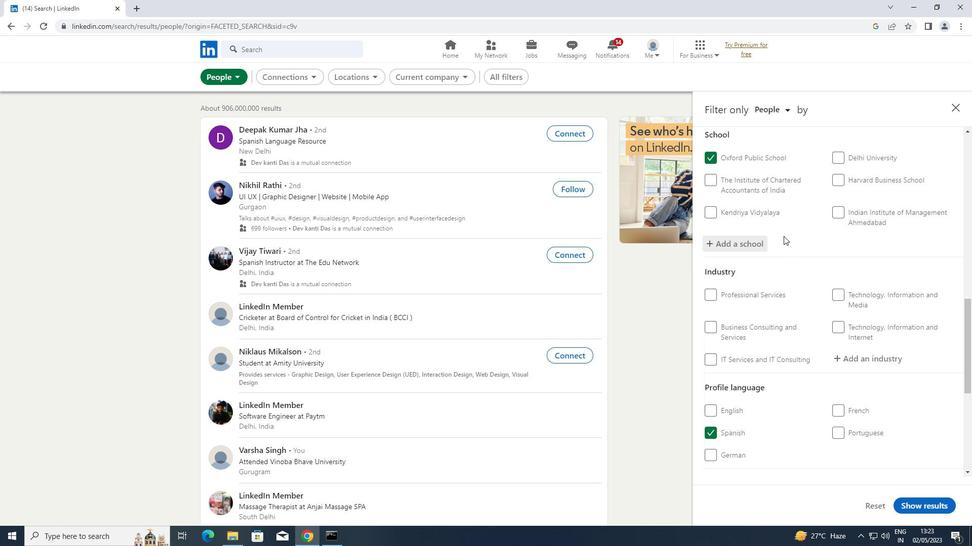 
Action: Mouse scrolled (783, 235) with delta (0, 0)
Screenshot: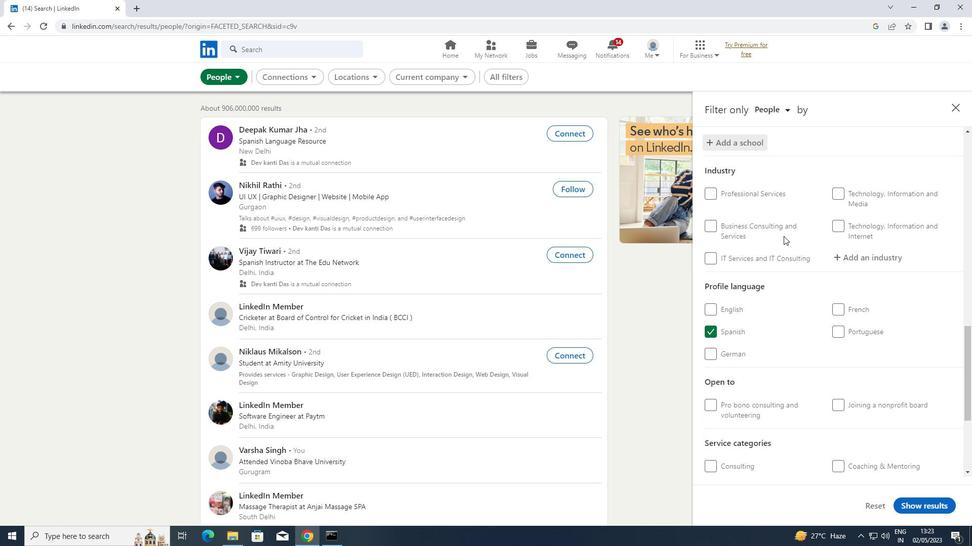 
Action: Mouse moved to (800, 232)
Screenshot: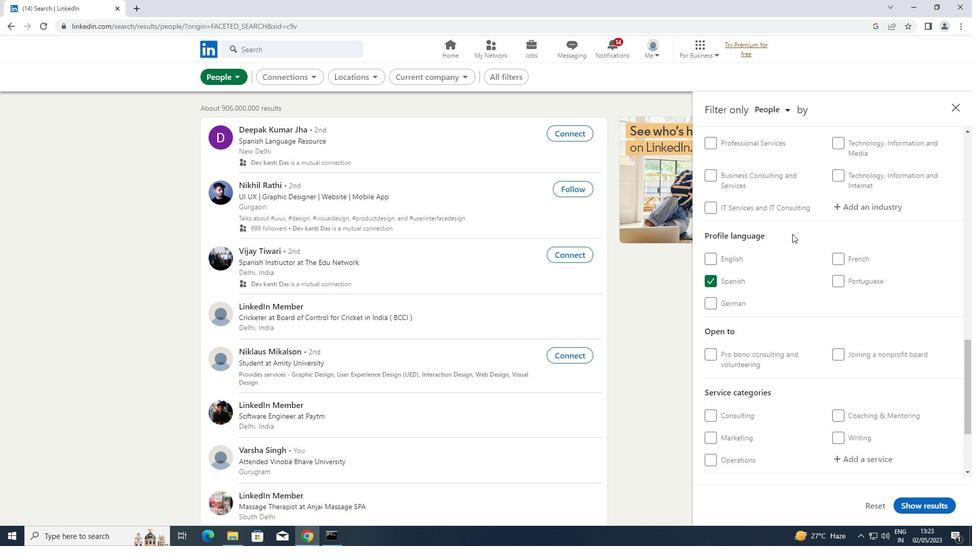 
Action: Mouse scrolled (800, 232) with delta (0, 0)
Screenshot: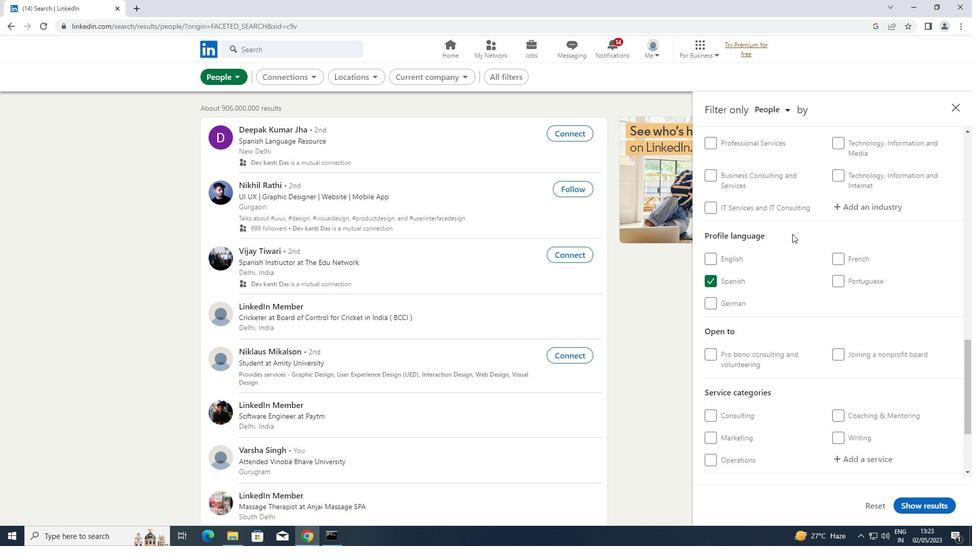 
Action: Mouse moved to (851, 253)
Screenshot: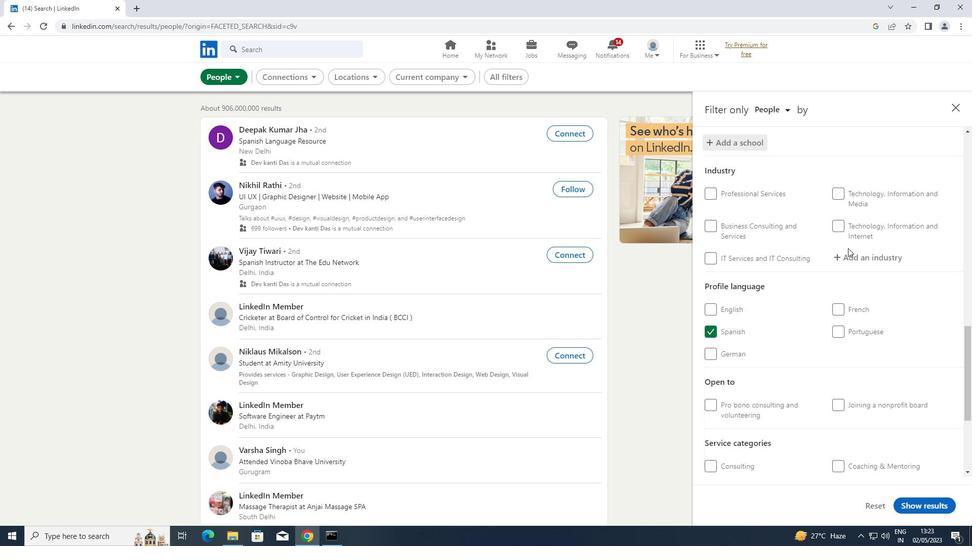 
Action: Mouse pressed left at (851, 253)
Screenshot: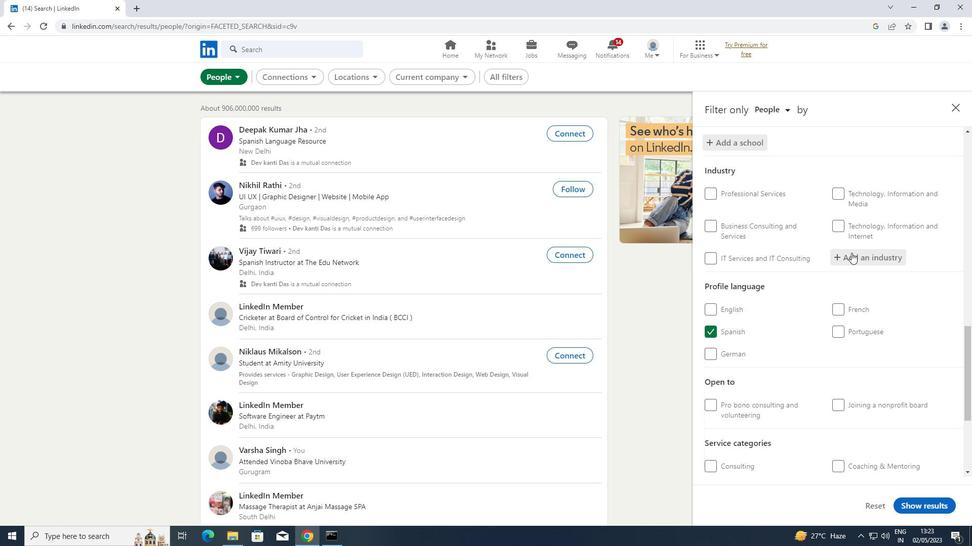 
Action: Key pressed <Key.shift>TEMPORARY
Screenshot: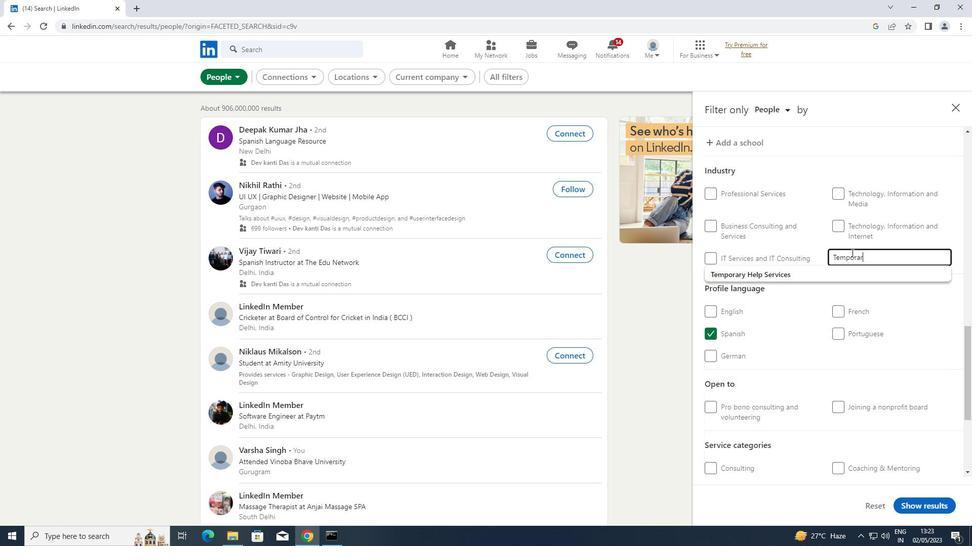 
Action: Mouse moved to (815, 277)
Screenshot: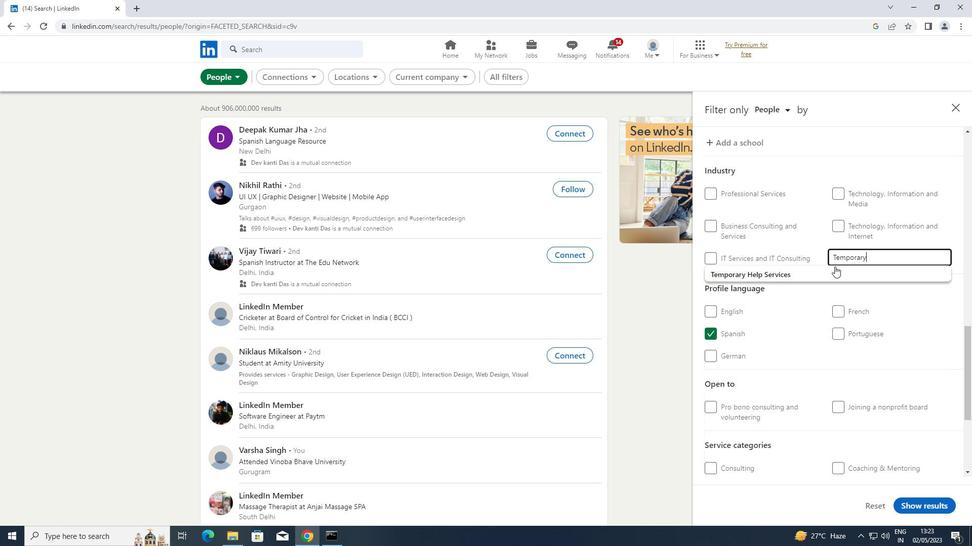 
Action: Mouse pressed left at (815, 277)
Screenshot: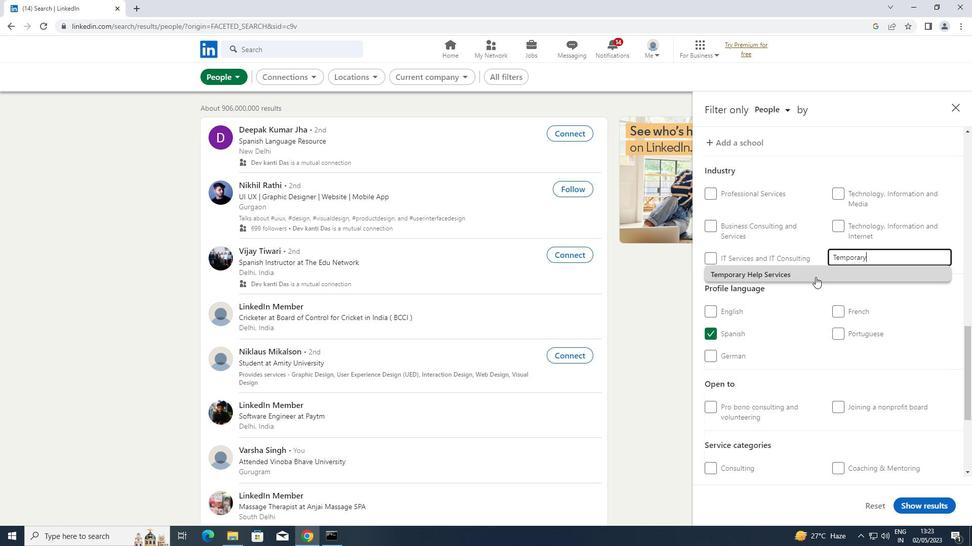 
Action: Mouse moved to (815, 277)
Screenshot: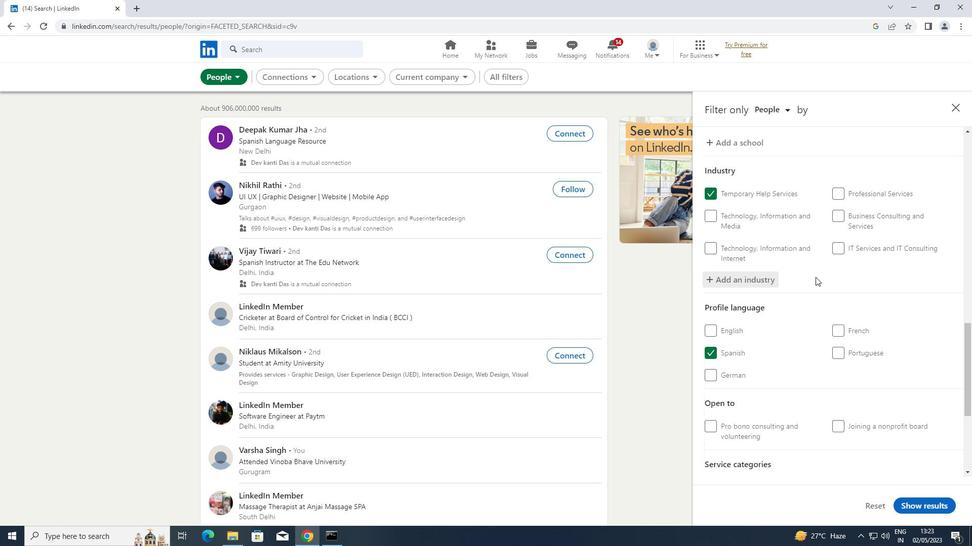 
Action: Mouse scrolled (815, 276) with delta (0, 0)
Screenshot: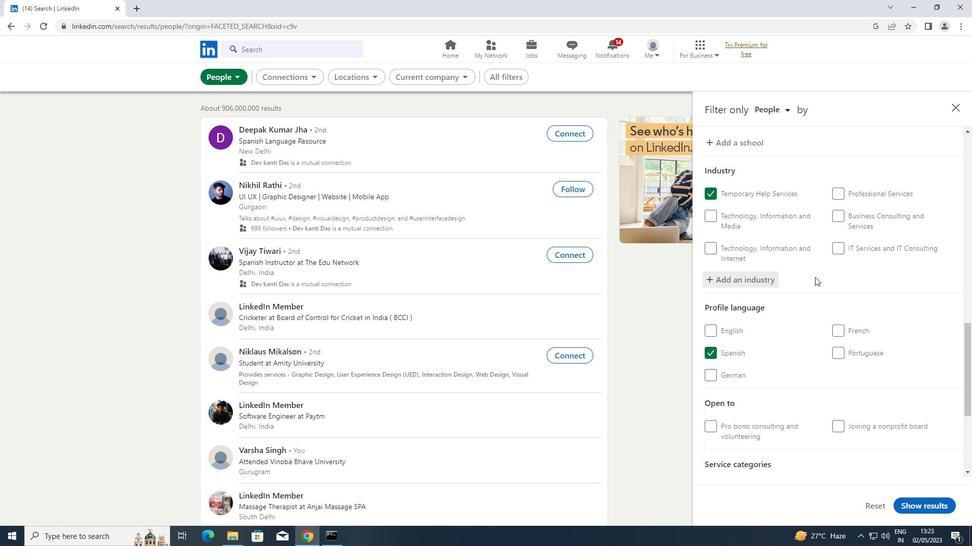 
Action: Mouse scrolled (815, 276) with delta (0, 0)
Screenshot: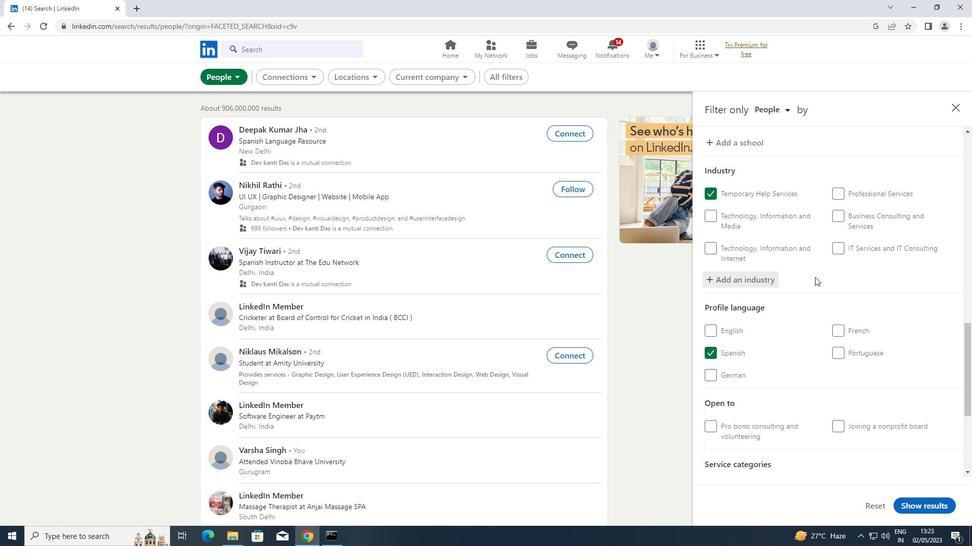 
Action: Mouse scrolled (815, 276) with delta (0, 0)
Screenshot: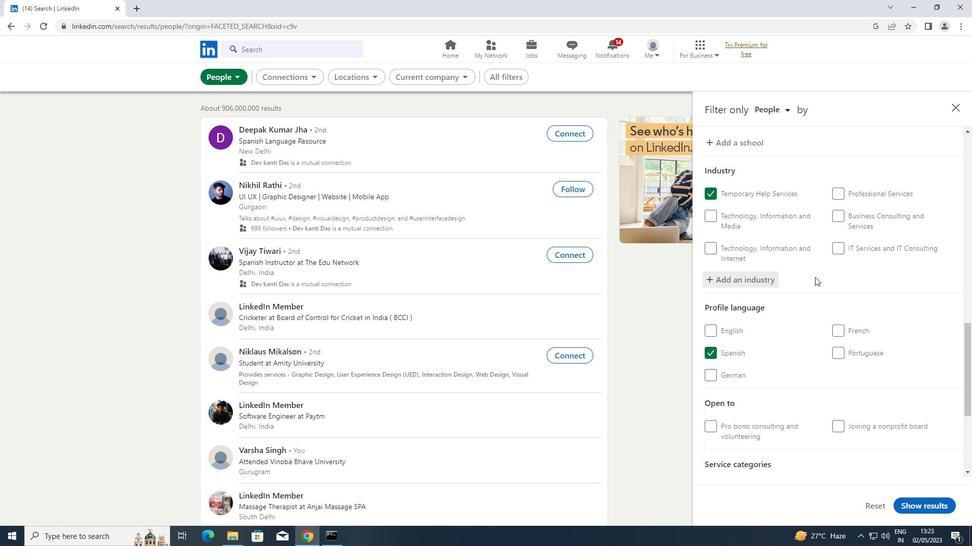 
Action: Mouse scrolled (815, 276) with delta (0, 0)
Screenshot: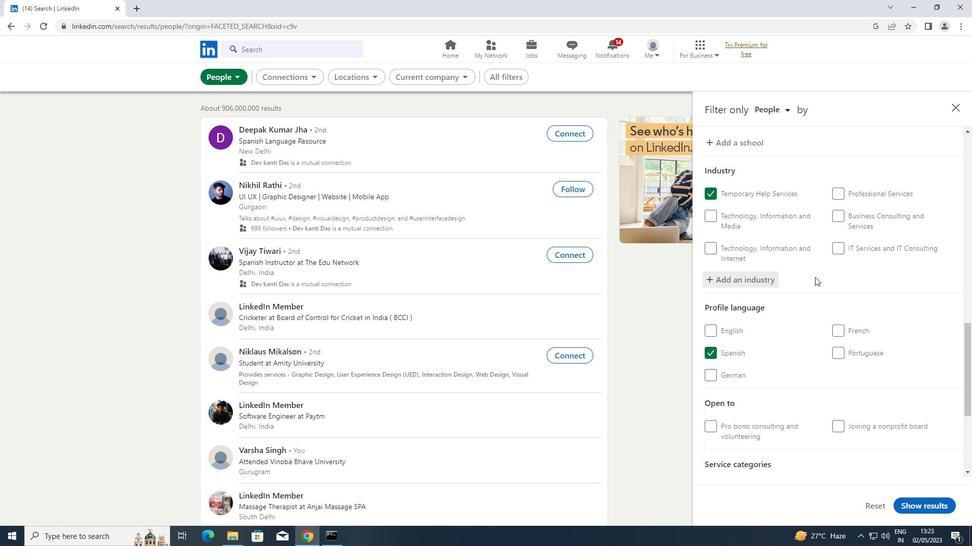 
Action: Mouse scrolled (815, 276) with delta (0, 0)
Screenshot: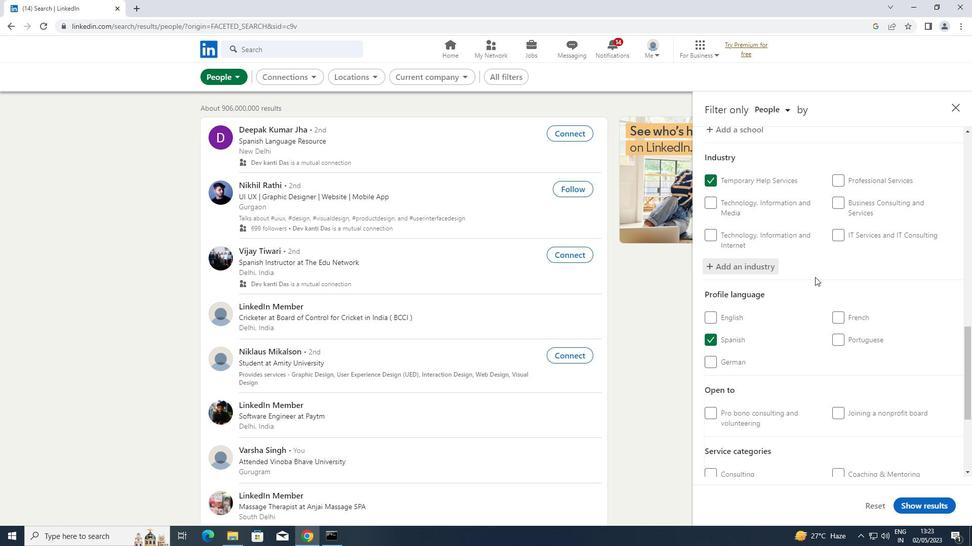 
Action: Mouse moved to (870, 331)
Screenshot: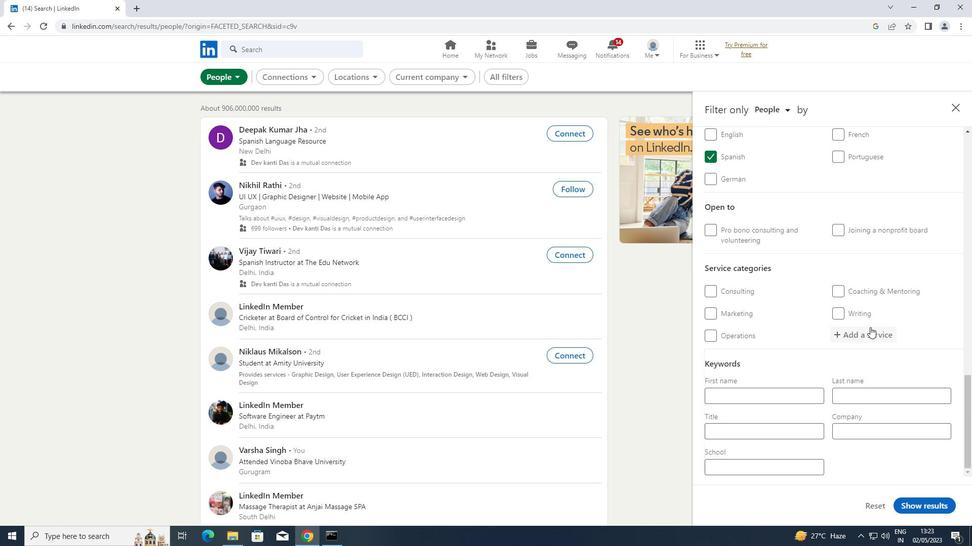 
Action: Mouse pressed left at (870, 331)
Screenshot: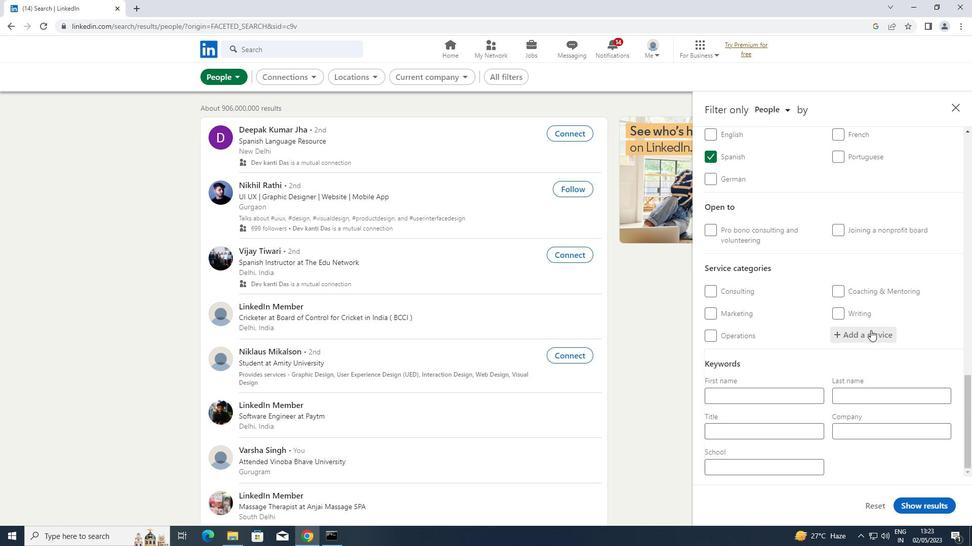 
Action: Key pressed <Key.shift>REAL<Key.space><Key.shift>ESTATE
Screenshot: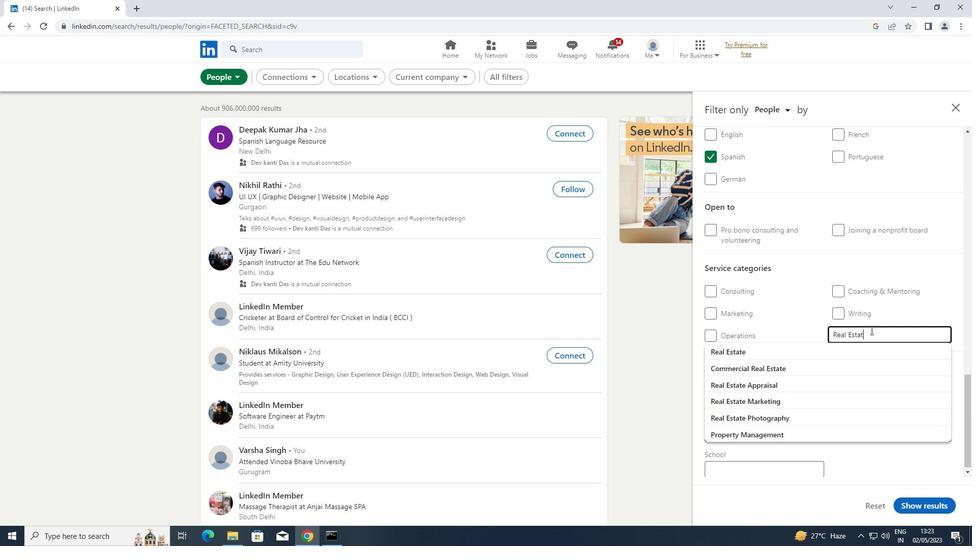 
Action: Mouse moved to (800, 343)
Screenshot: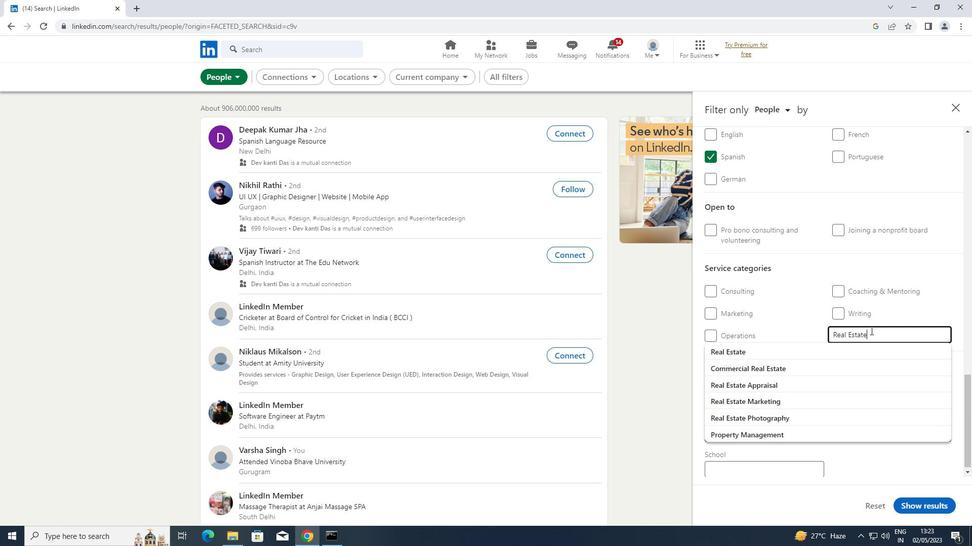 
Action: Mouse scrolled (800, 342) with delta (0, 0)
Screenshot: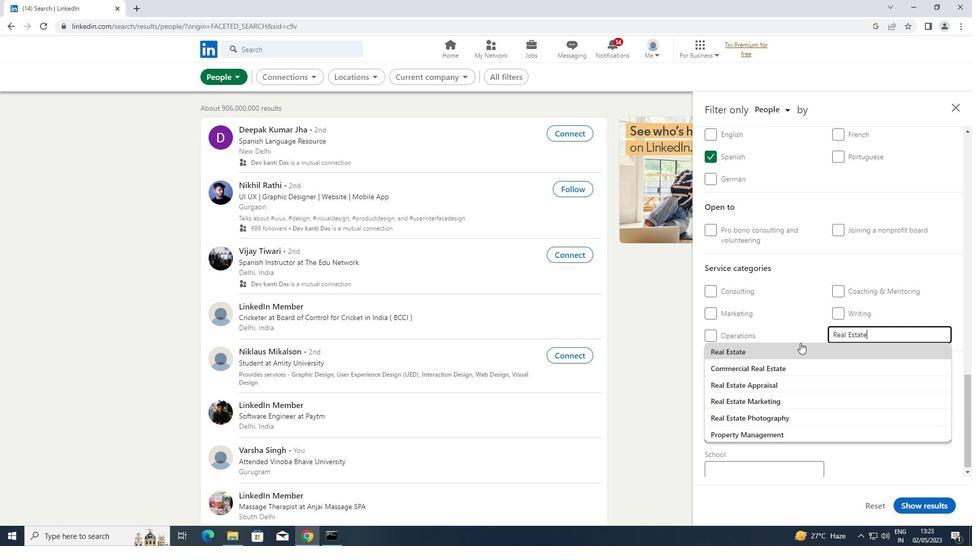 
Action: Mouse scrolled (800, 342) with delta (0, 0)
Screenshot: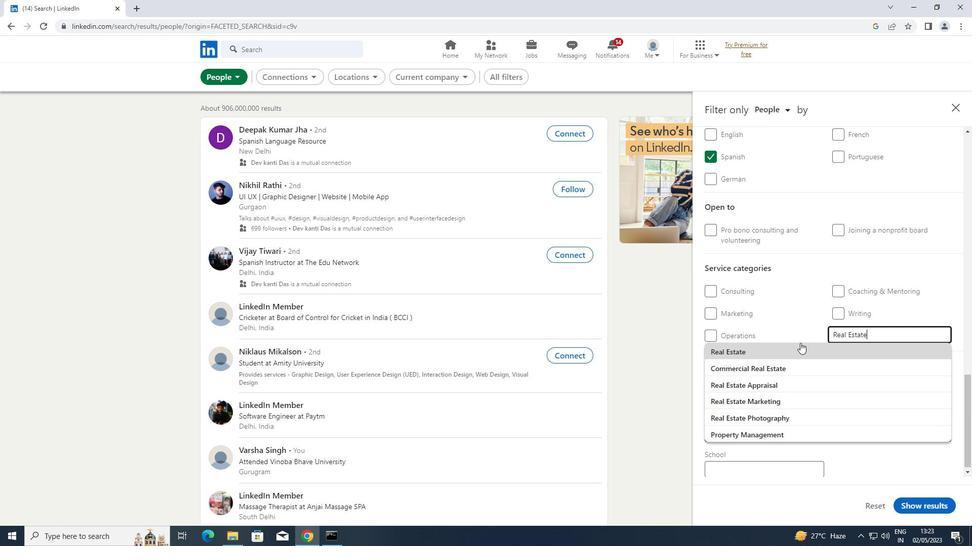 
Action: Mouse moved to (787, 345)
Screenshot: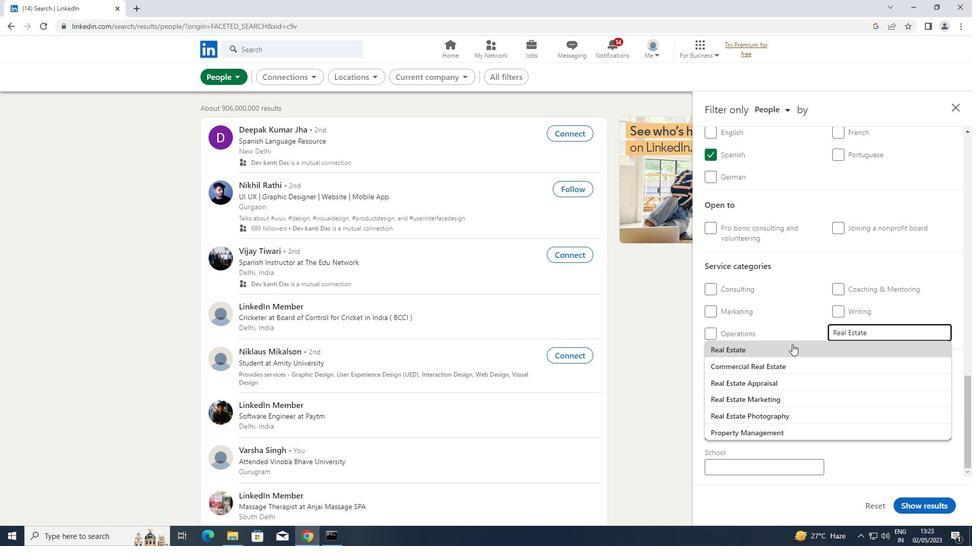 
Action: Mouse pressed left at (787, 345)
Screenshot: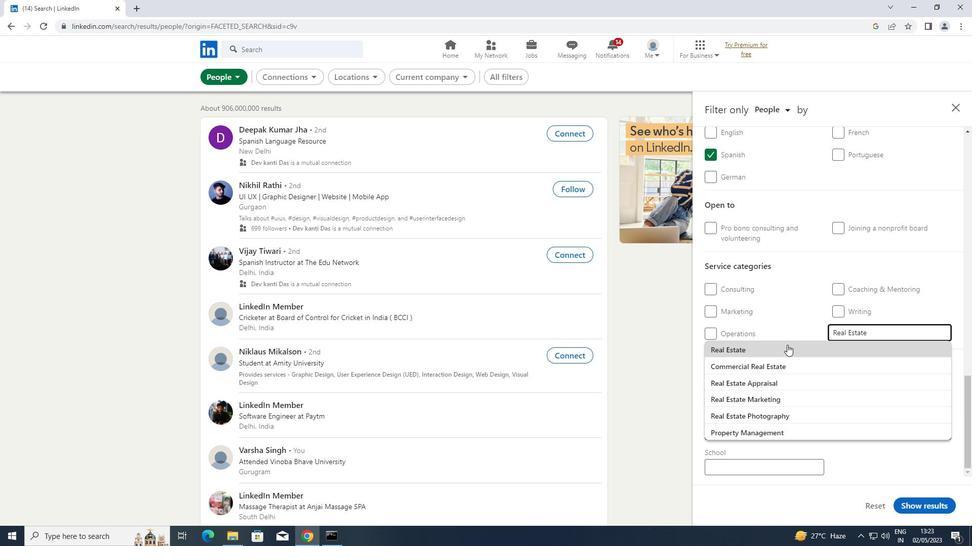 
Action: Mouse moved to (773, 447)
Screenshot: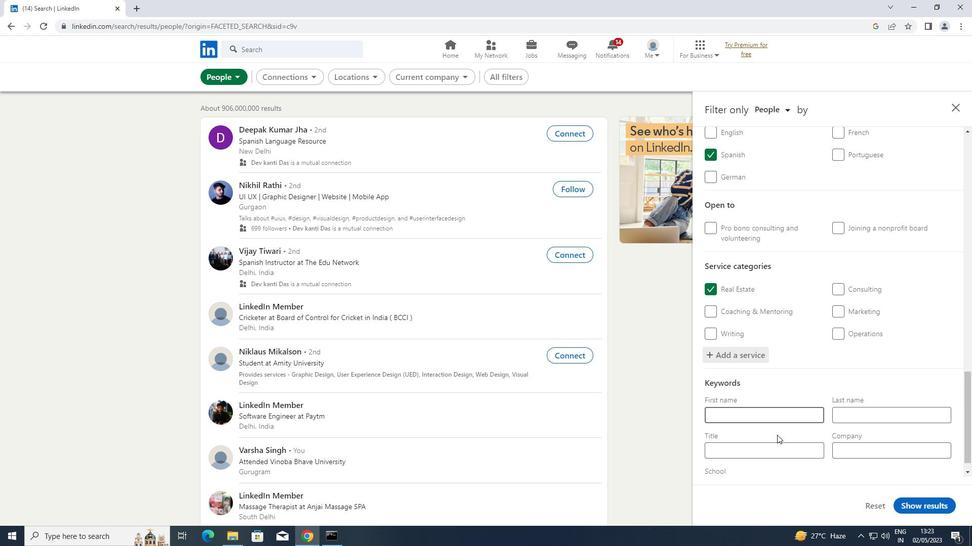 
Action: Mouse pressed left at (773, 447)
Screenshot: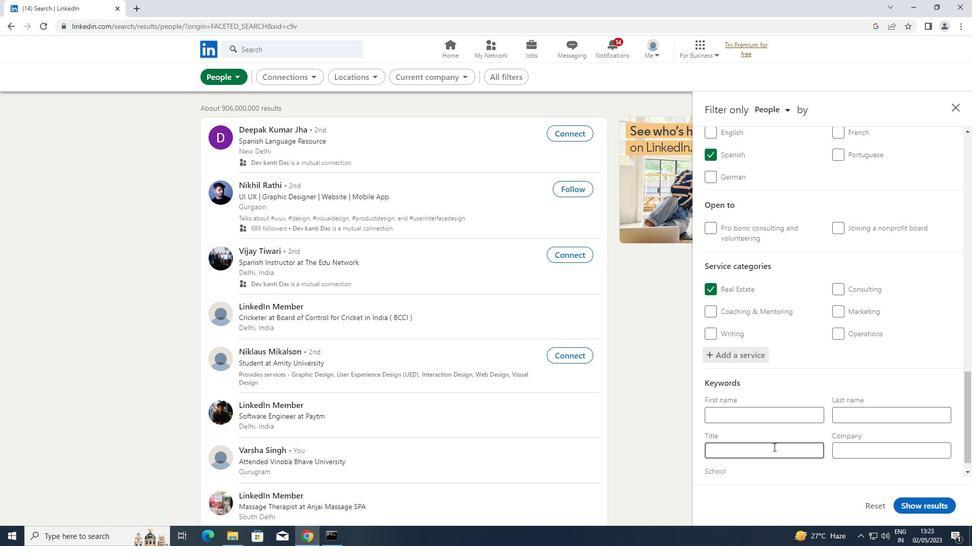 
Action: Mouse moved to (773, 447)
Screenshot: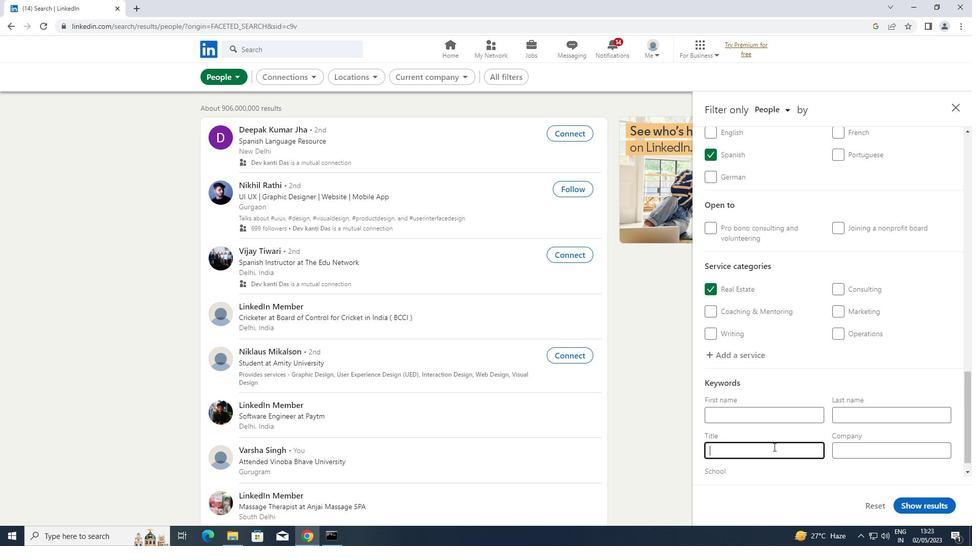 
Action: Key pressed <Key.shift>ARTIST
Screenshot: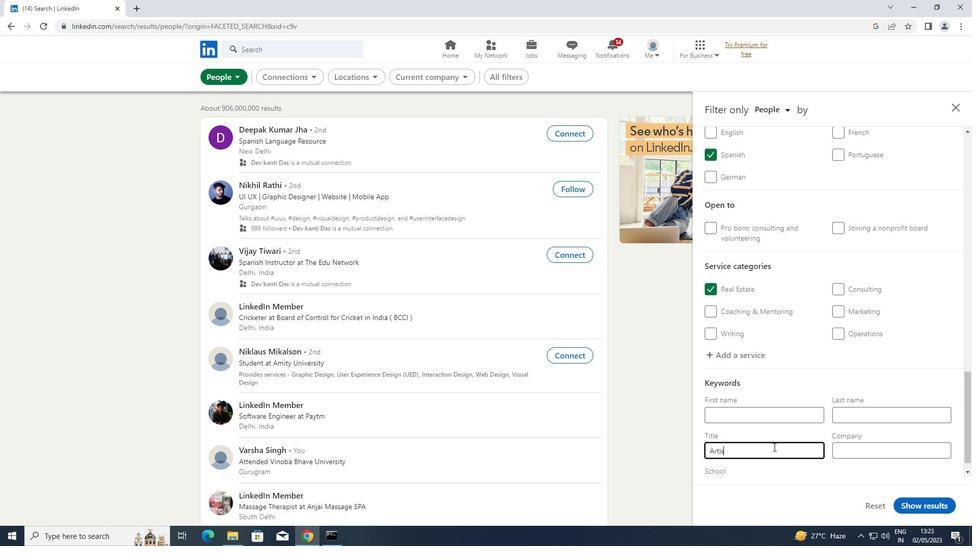 
Action: Mouse moved to (921, 504)
Screenshot: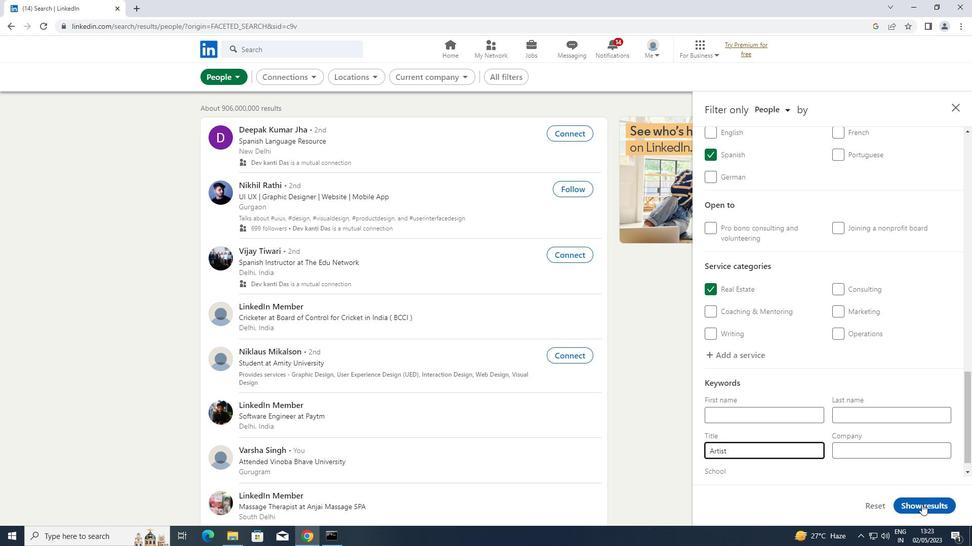 
Action: Mouse pressed left at (921, 504)
Screenshot: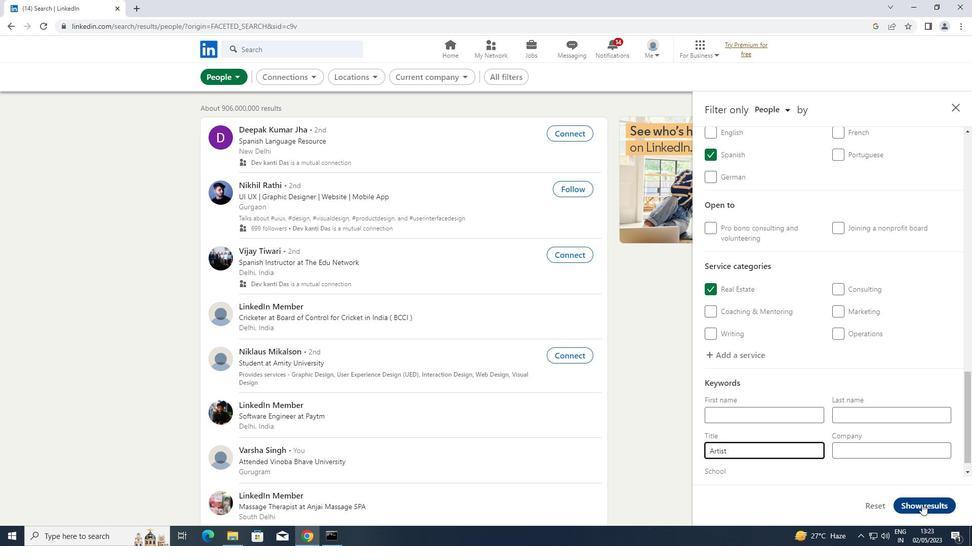 
